 Task: Search one way flight ticket for 4 adults, 1 infant in seat and 1 infant on lap in premium economy from Owensboro: Owensborodaviess County Regional Airport to Riverton: Central Wyoming Regional Airport (was Riverton Regional) on 5-4-2023. Choice of flights is Frontier. Number of bags: 3 checked bags. Price is upto 40000. Outbound departure time preference is 13:15.
Action: Mouse moved to (332, 325)
Screenshot: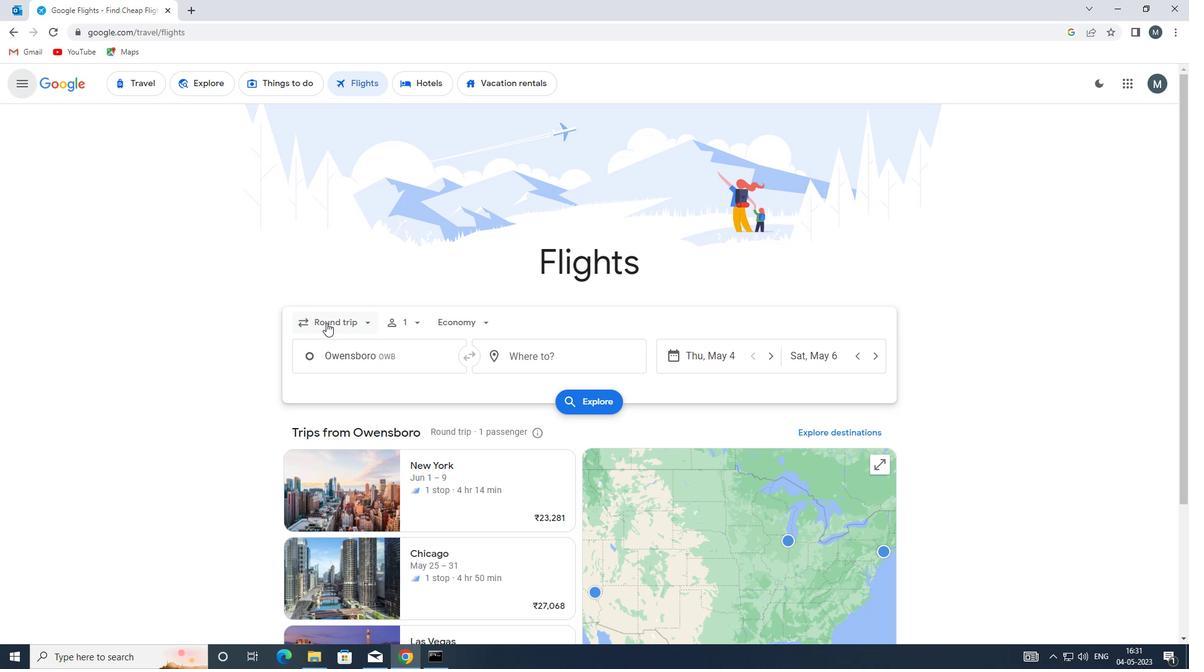 
Action: Mouse pressed left at (332, 325)
Screenshot: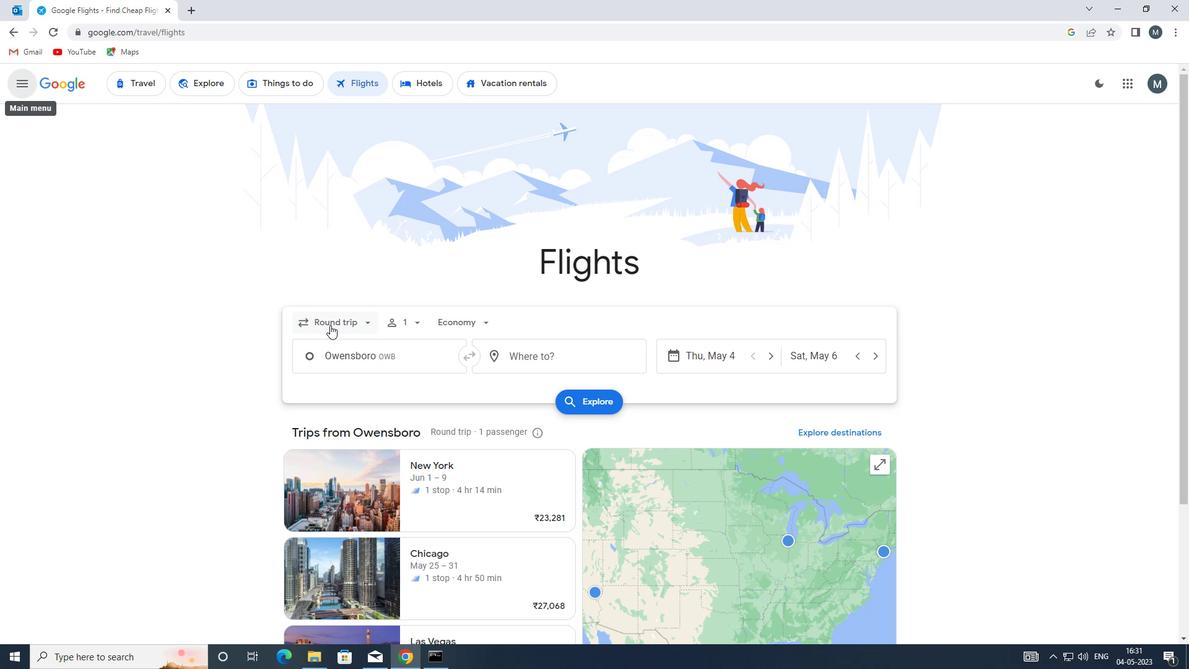 
Action: Mouse moved to (351, 374)
Screenshot: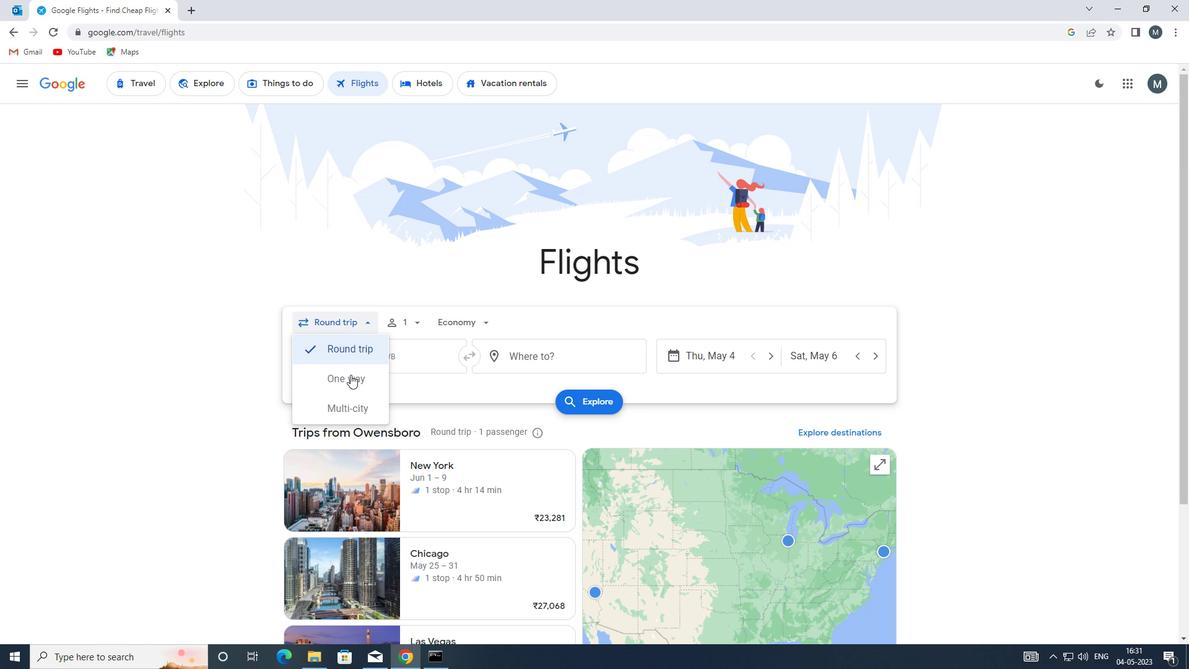 
Action: Mouse pressed left at (351, 374)
Screenshot: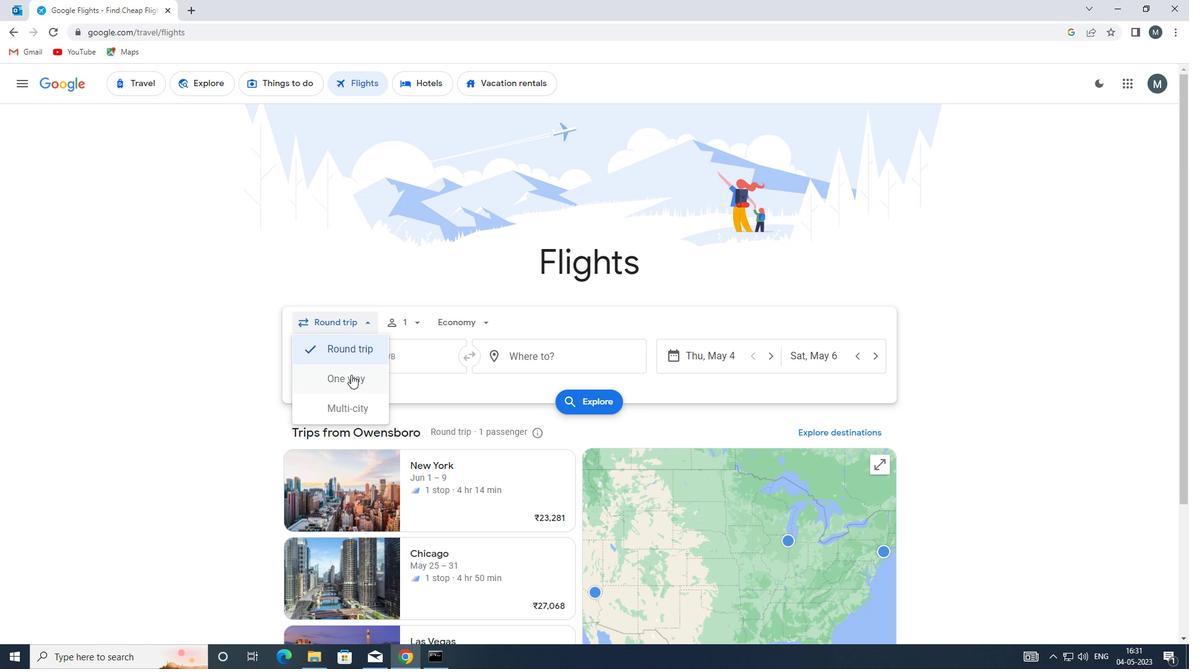 
Action: Mouse moved to (408, 322)
Screenshot: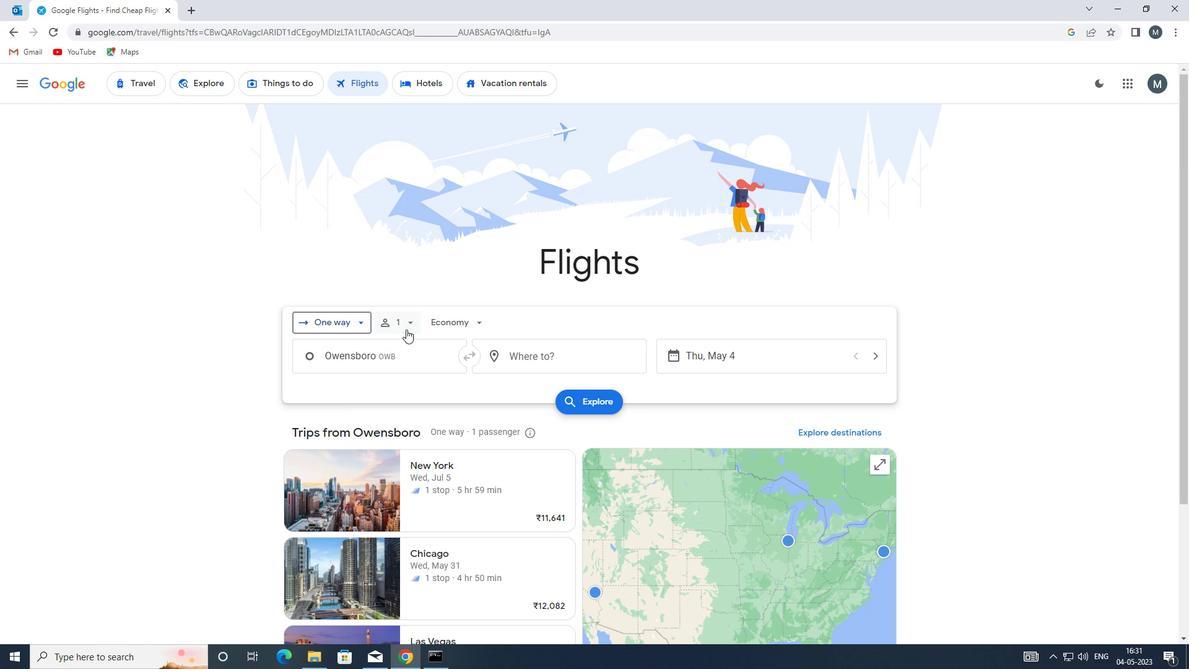 
Action: Mouse pressed left at (408, 322)
Screenshot: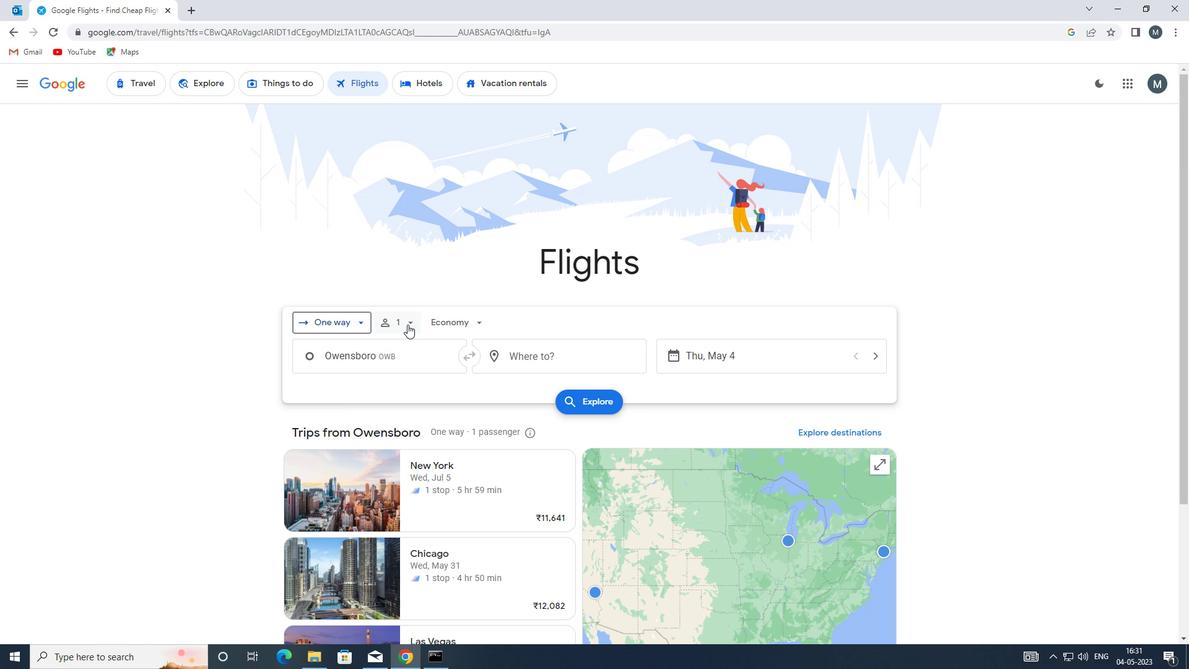 
Action: Mouse moved to (507, 351)
Screenshot: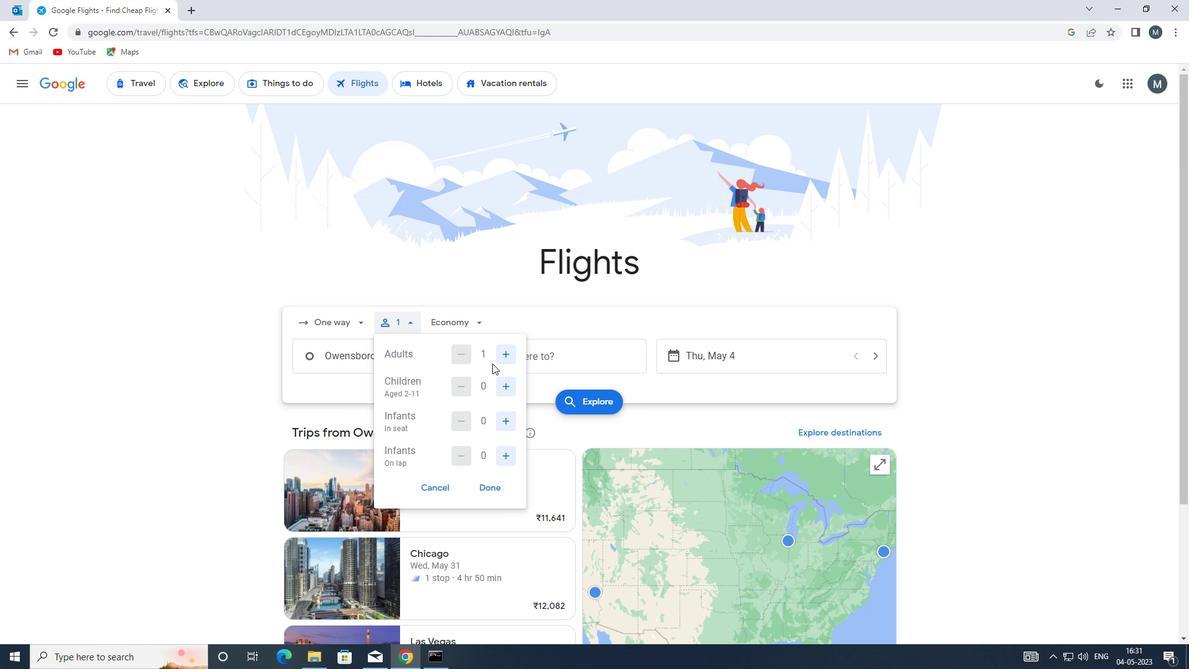 
Action: Mouse pressed left at (507, 351)
Screenshot: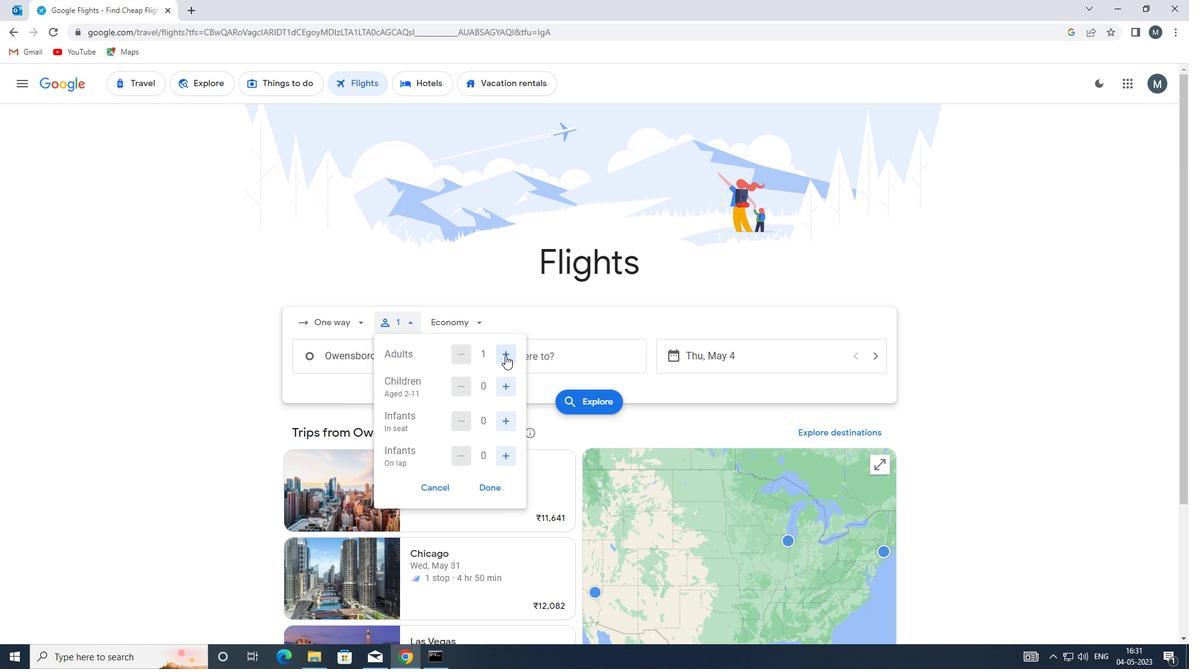 
Action: Mouse pressed left at (507, 351)
Screenshot: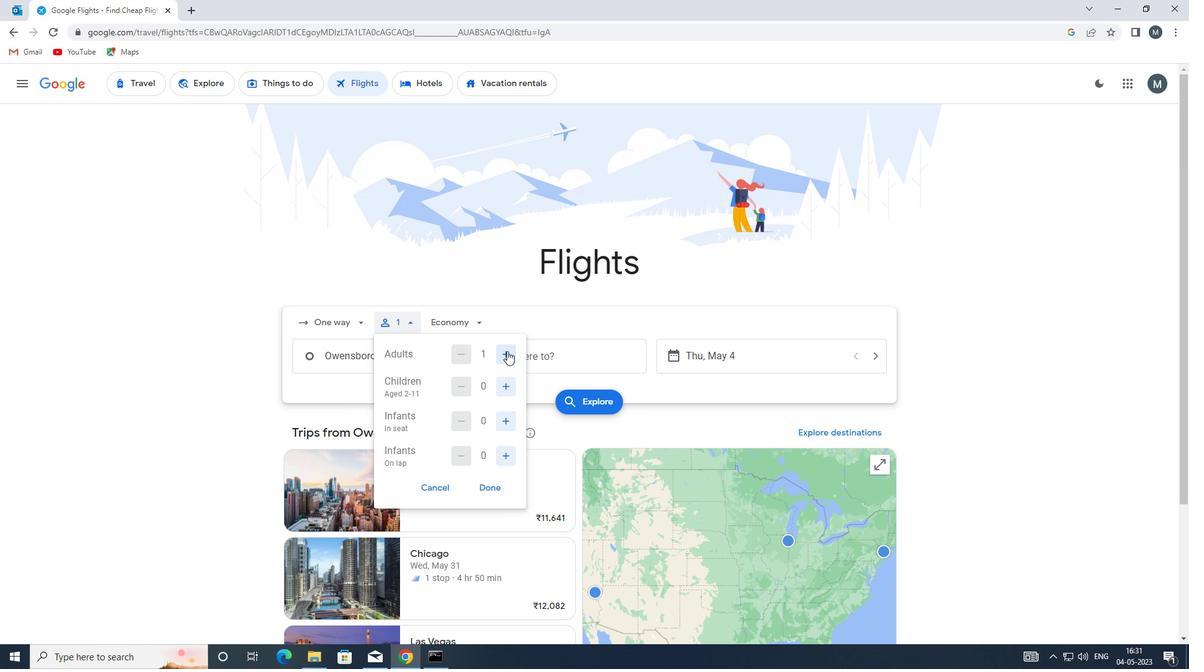
Action: Mouse pressed left at (507, 351)
Screenshot: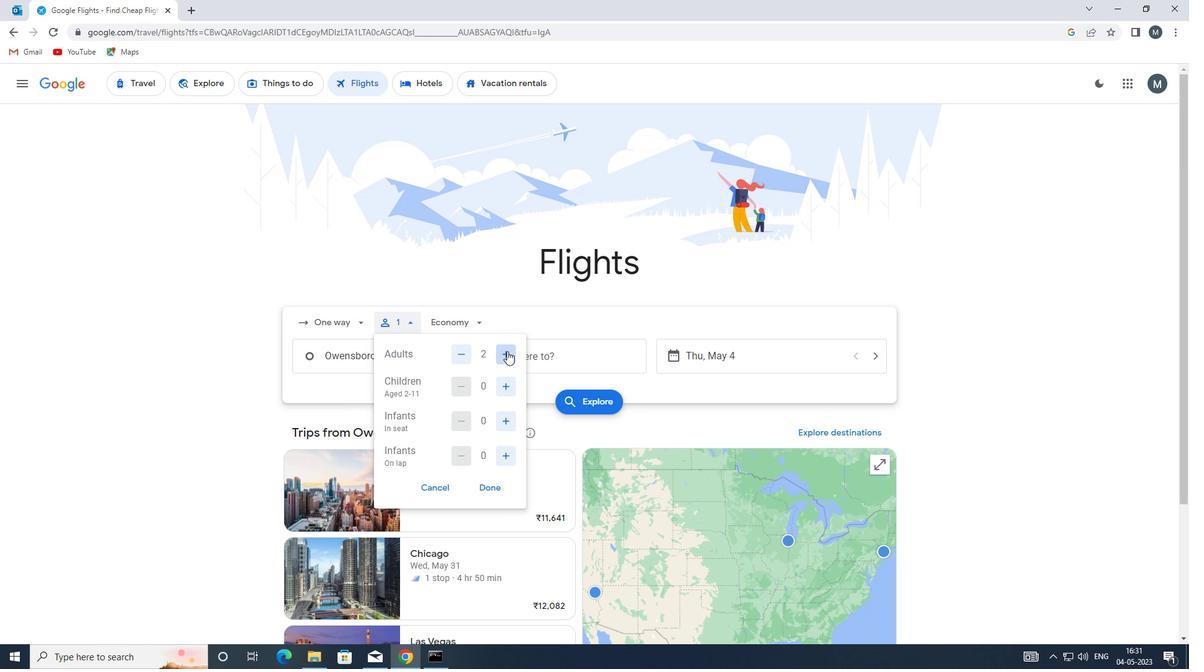 
Action: Mouse moved to (500, 420)
Screenshot: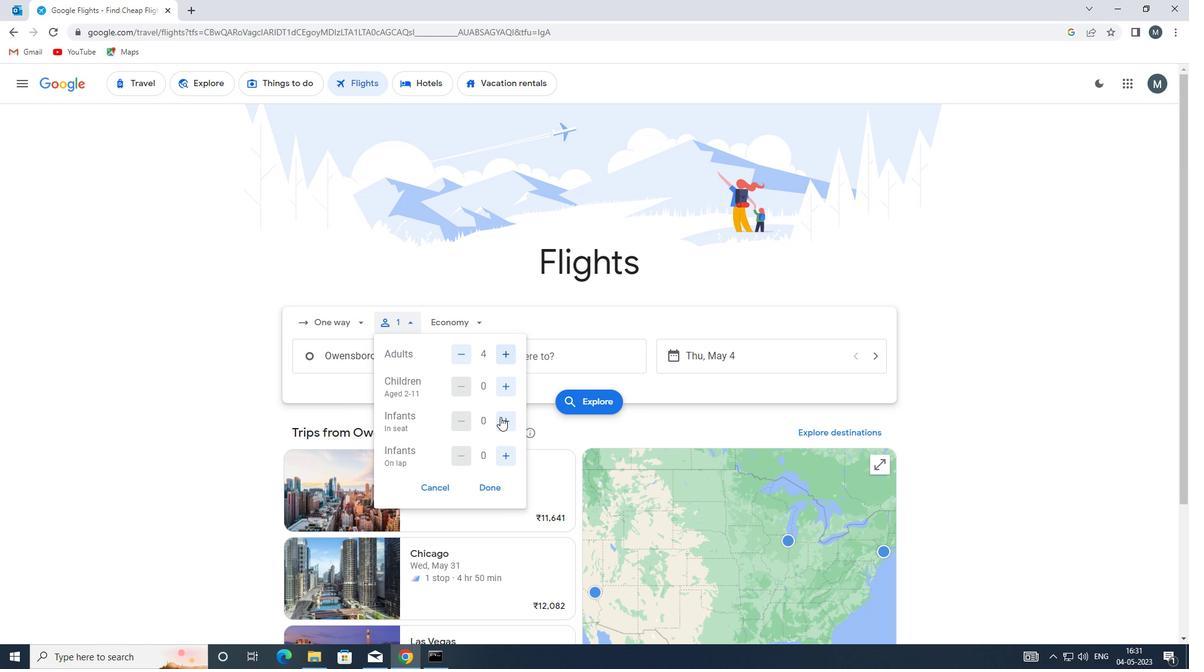 
Action: Mouse pressed left at (500, 420)
Screenshot: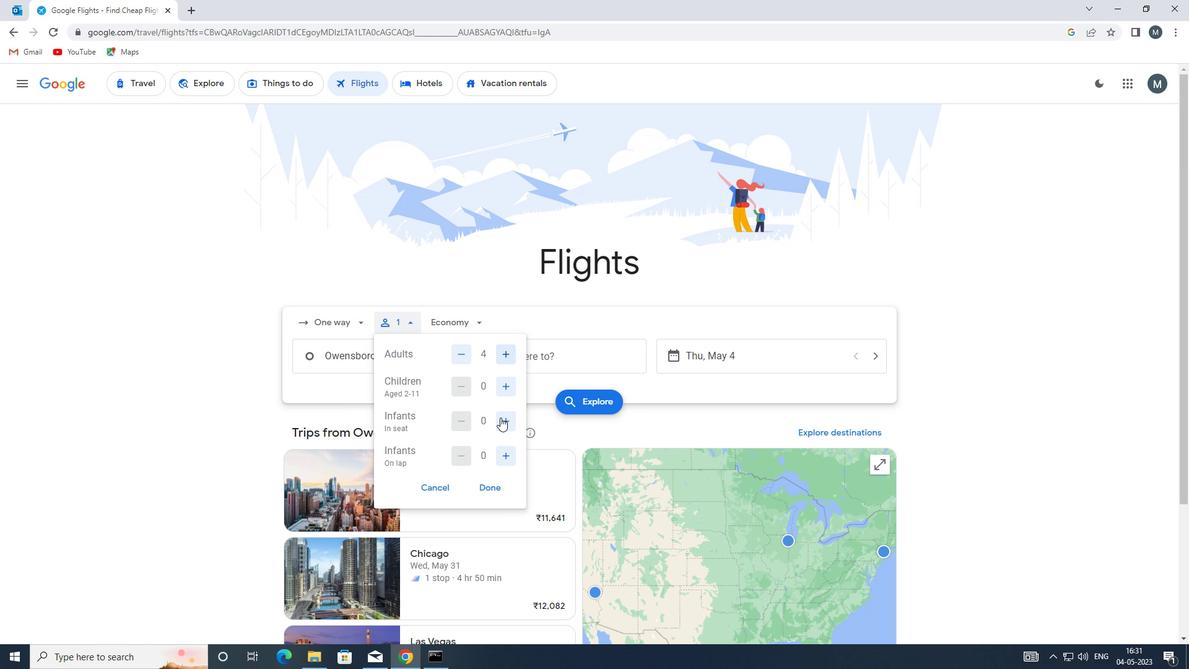 
Action: Mouse moved to (505, 421)
Screenshot: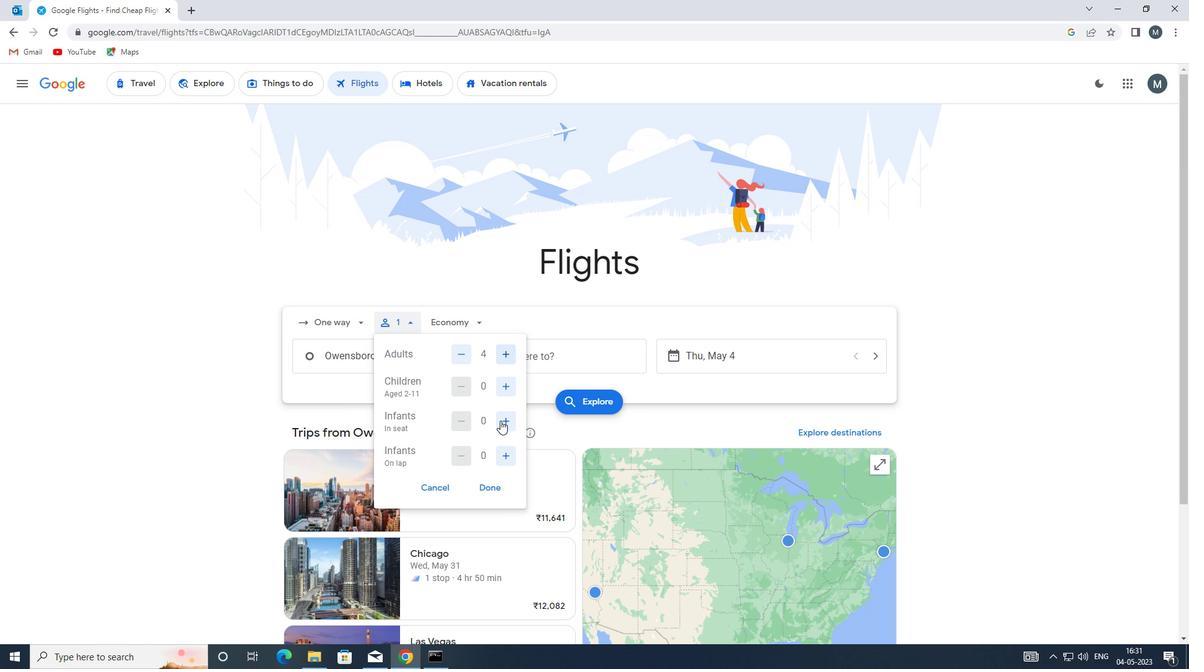
Action: Mouse pressed left at (505, 421)
Screenshot: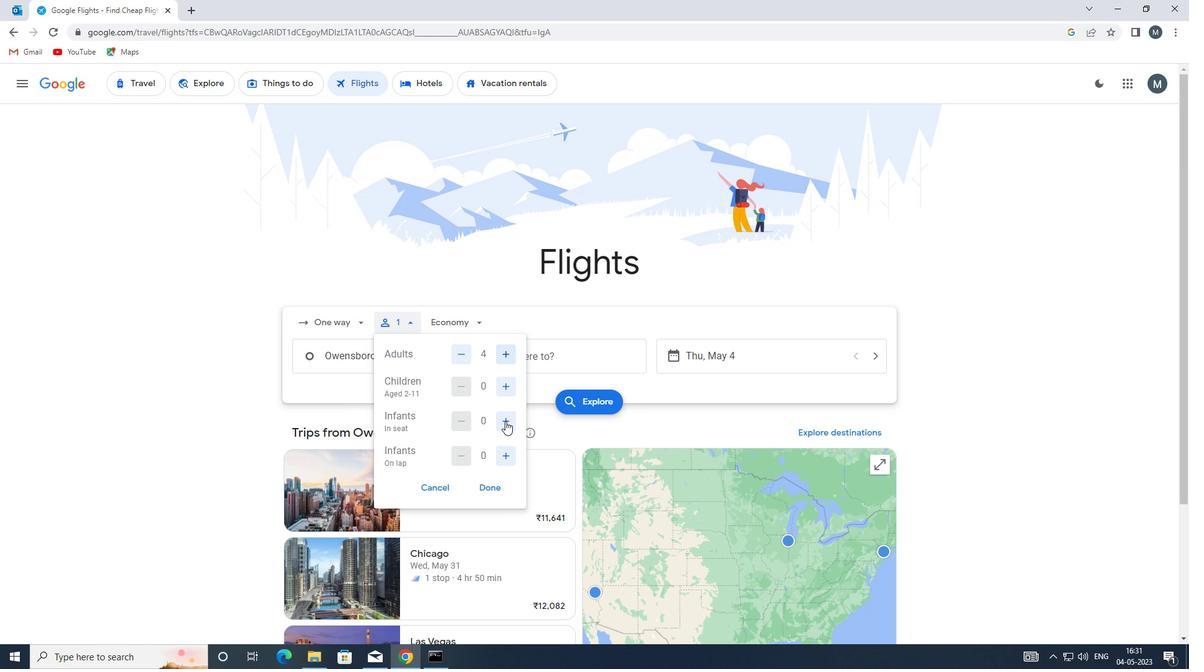 
Action: Mouse moved to (506, 454)
Screenshot: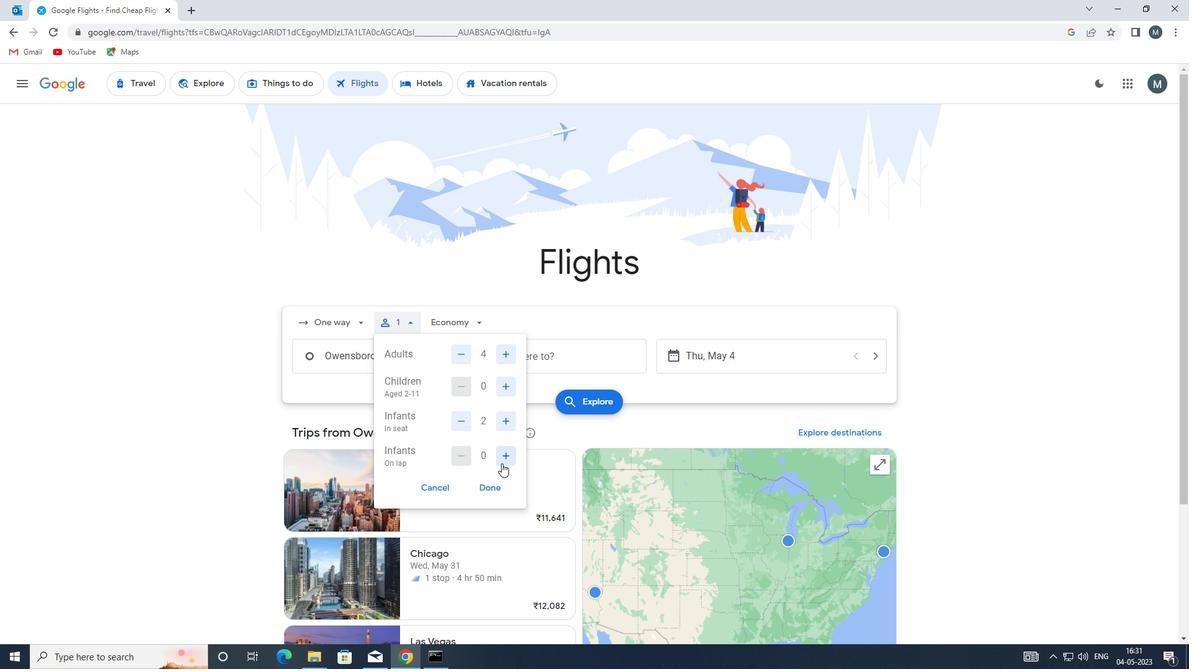 
Action: Mouse pressed left at (506, 454)
Screenshot: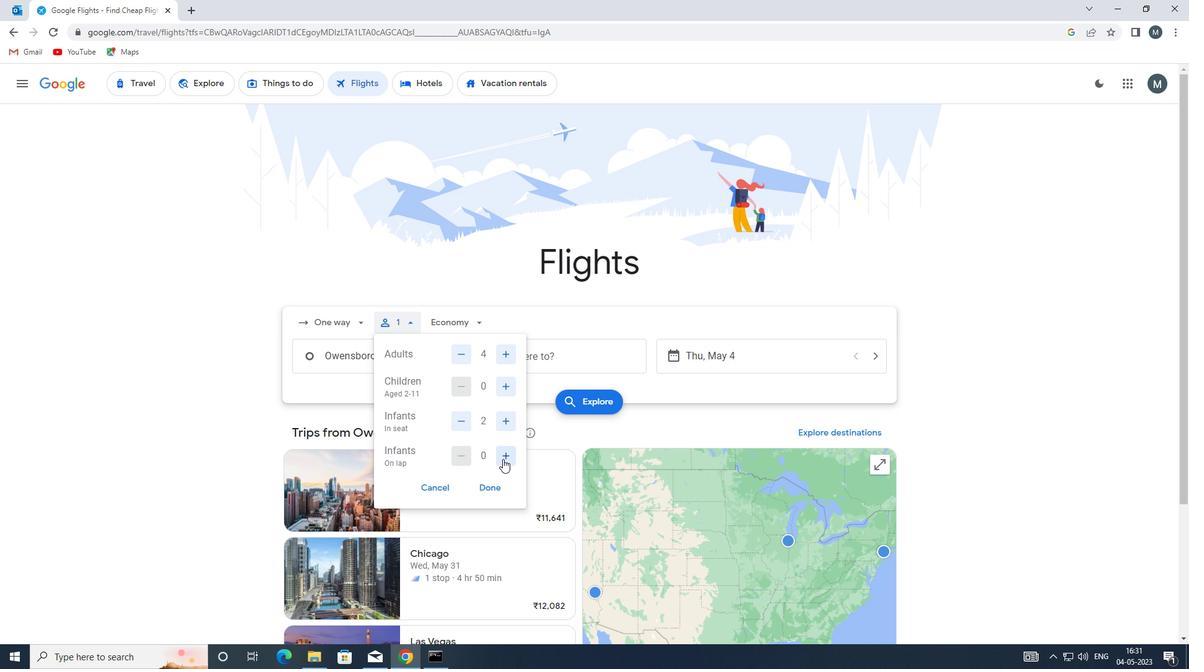 
Action: Mouse moved to (458, 420)
Screenshot: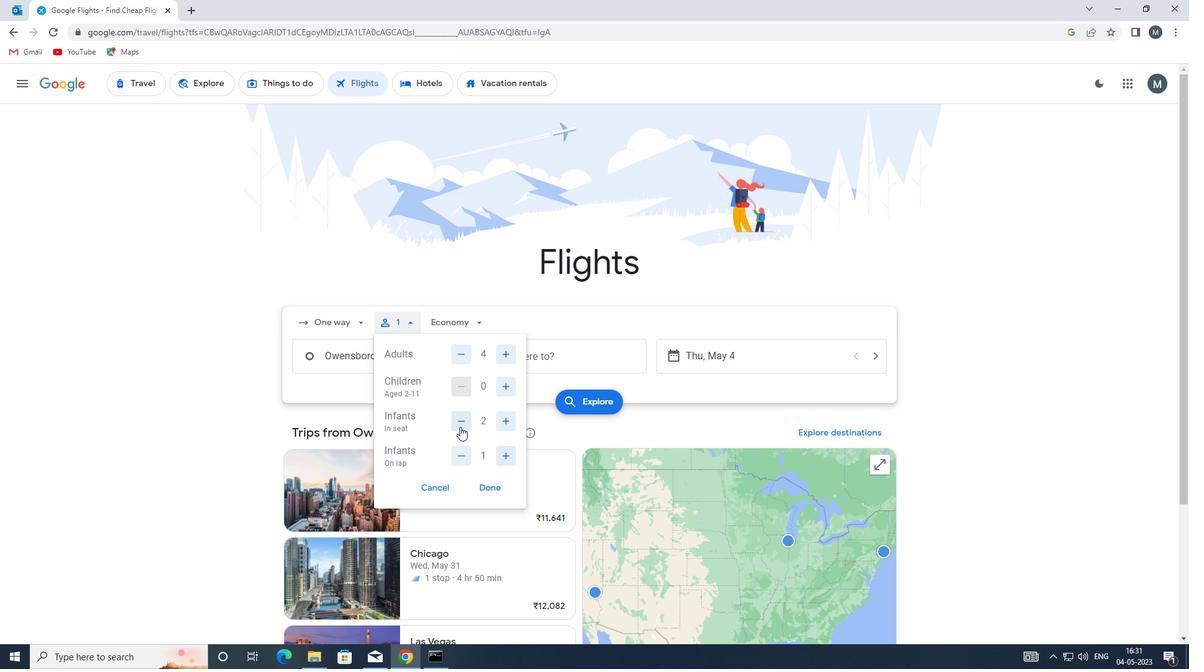 
Action: Mouse pressed left at (458, 420)
Screenshot: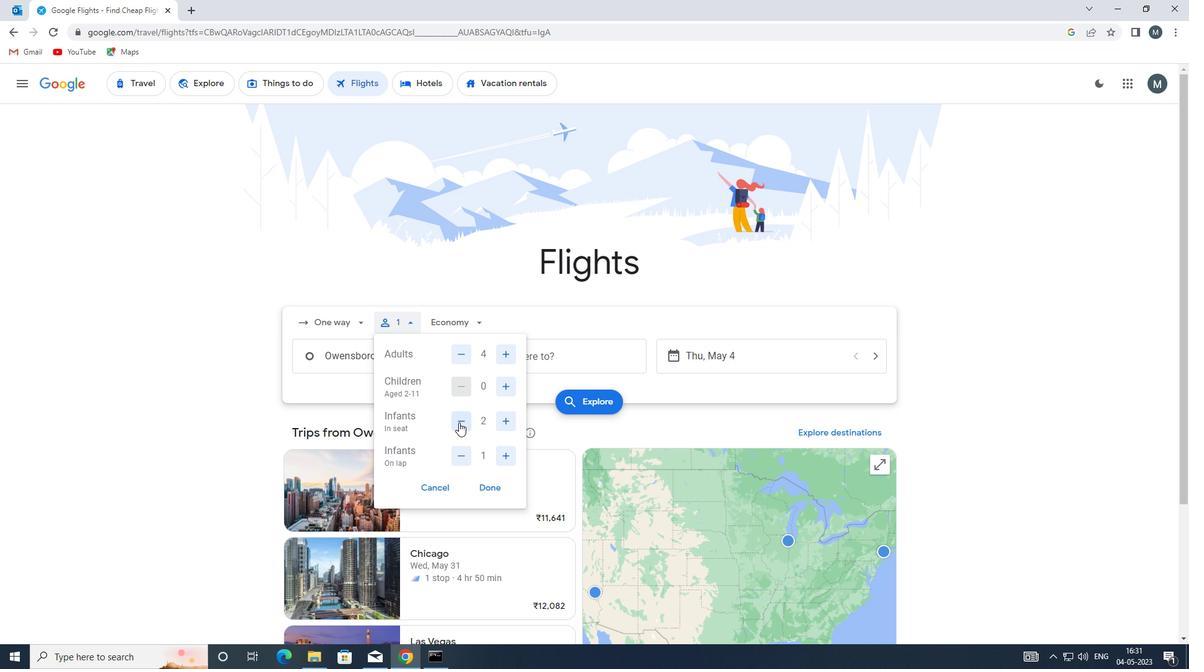 
Action: Mouse moved to (493, 488)
Screenshot: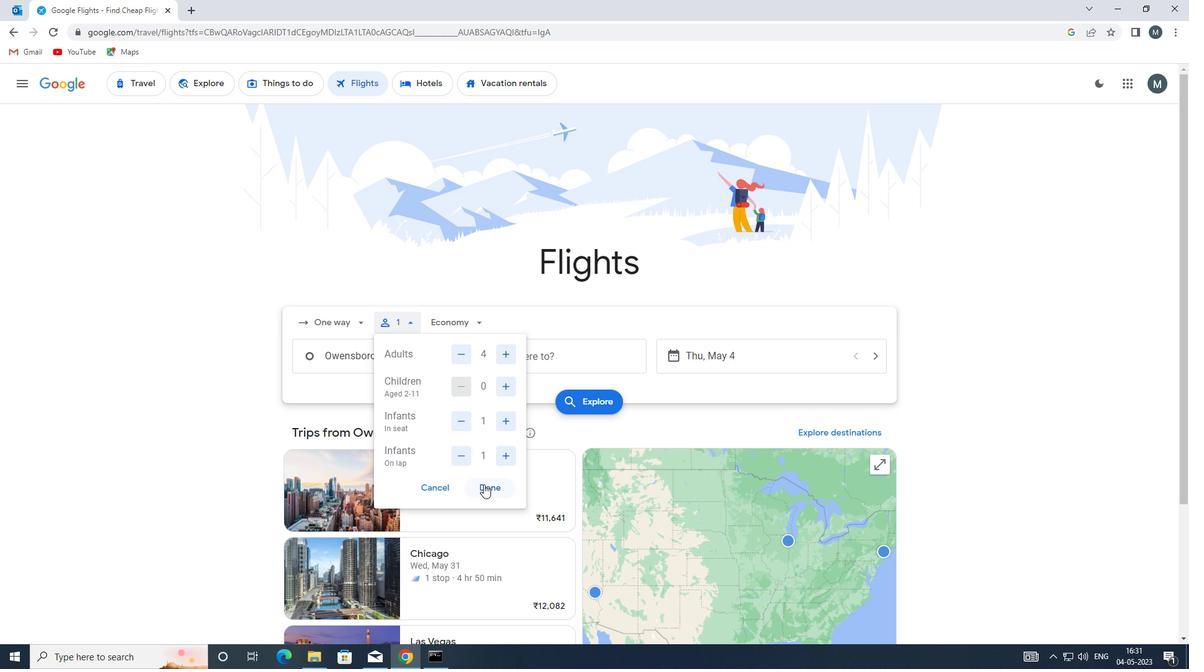 
Action: Mouse pressed left at (493, 488)
Screenshot: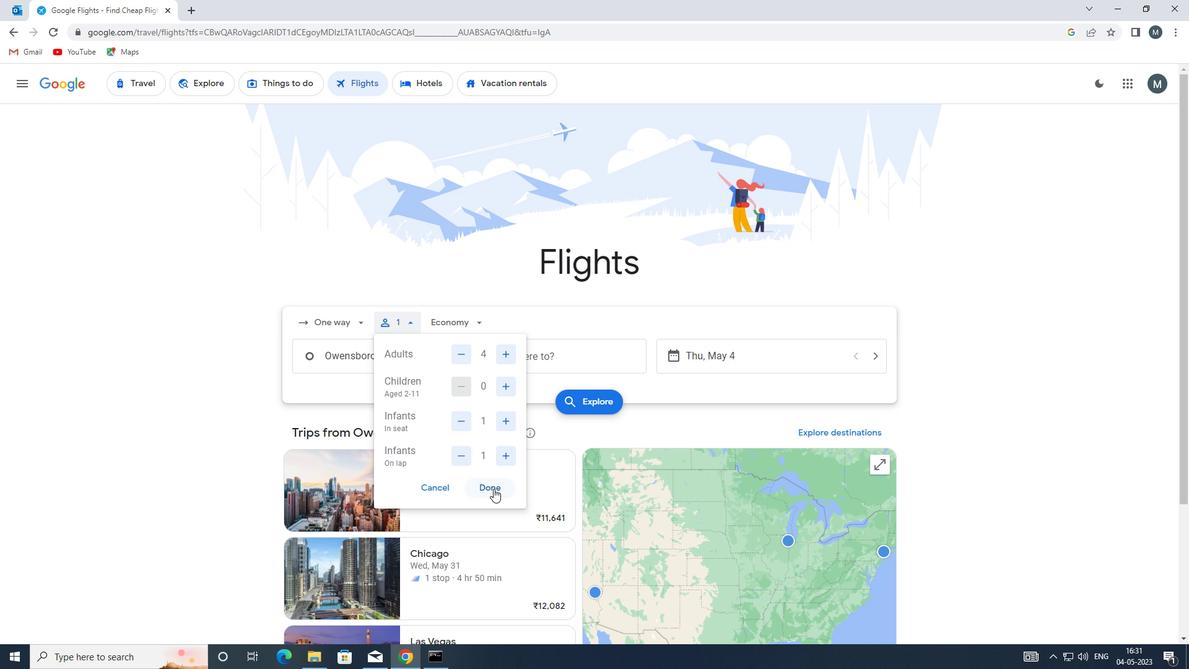 
Action: Mouse moved to (450, 318)
Screenshot: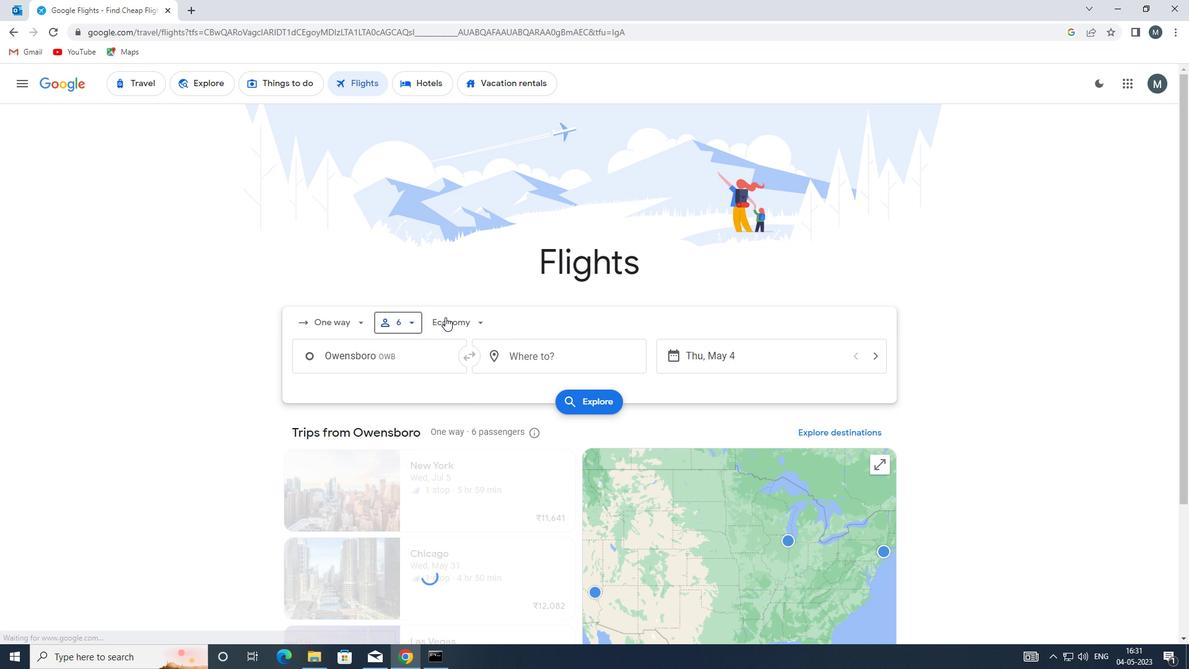 
Action: Mouse pressed left at (450, 318)
Screenshot: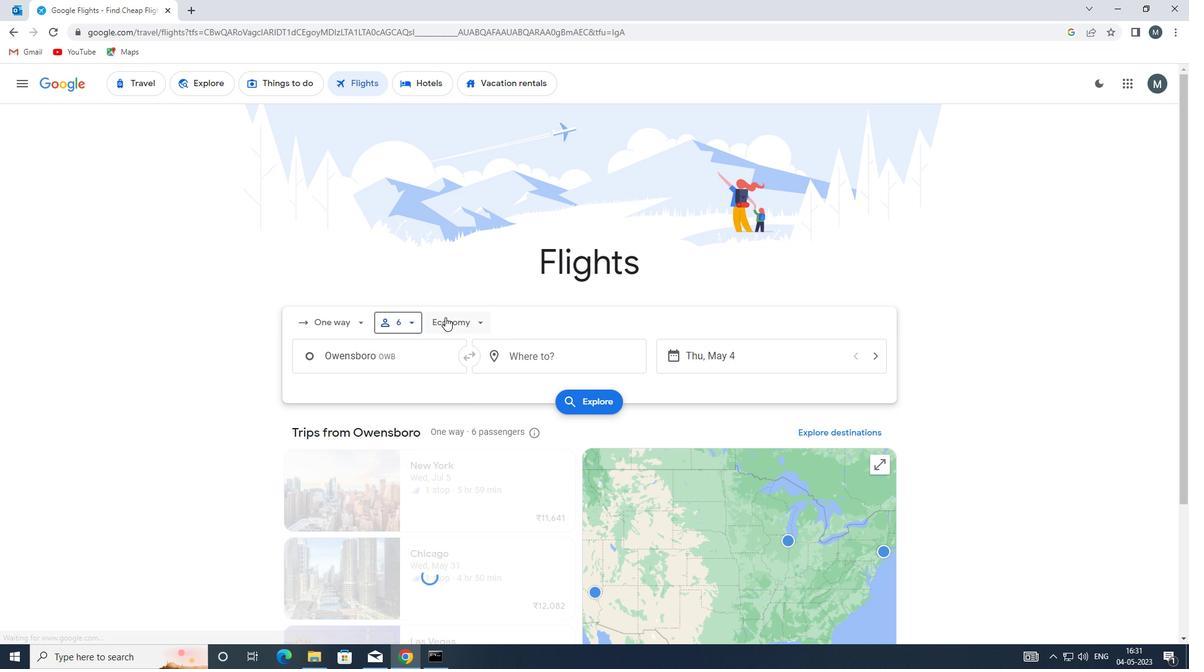 
Action: Mouse moved to (475, 376)
Screenshot: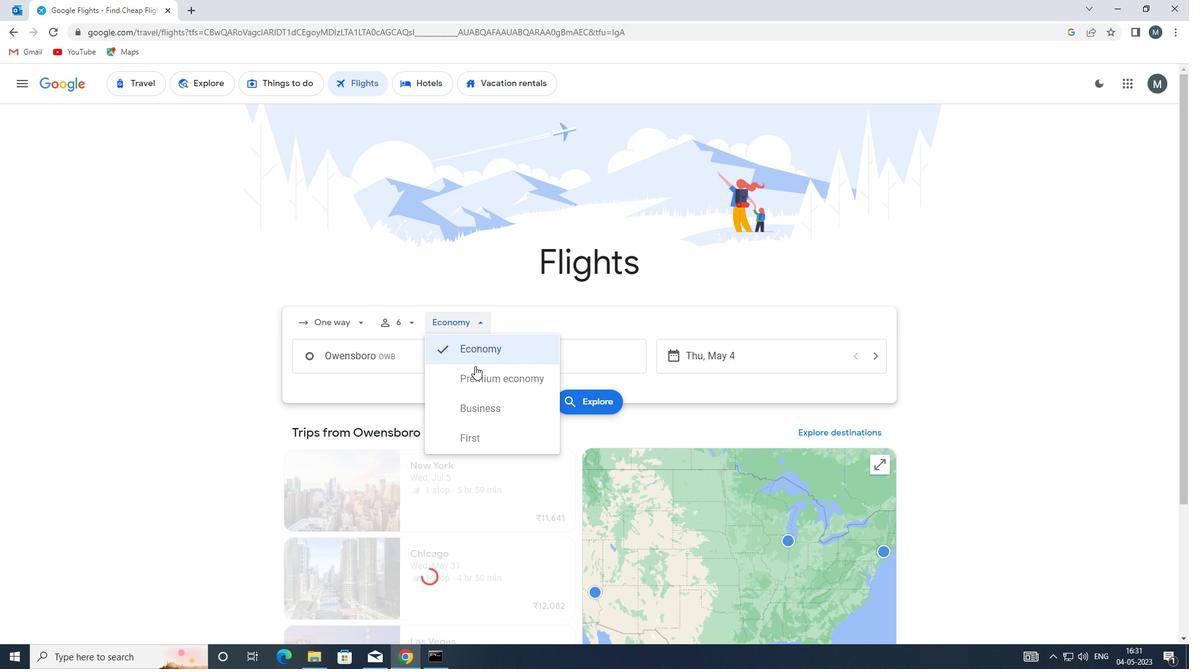 
Action: Mouse pressed left at (475, 376)
Screenshot: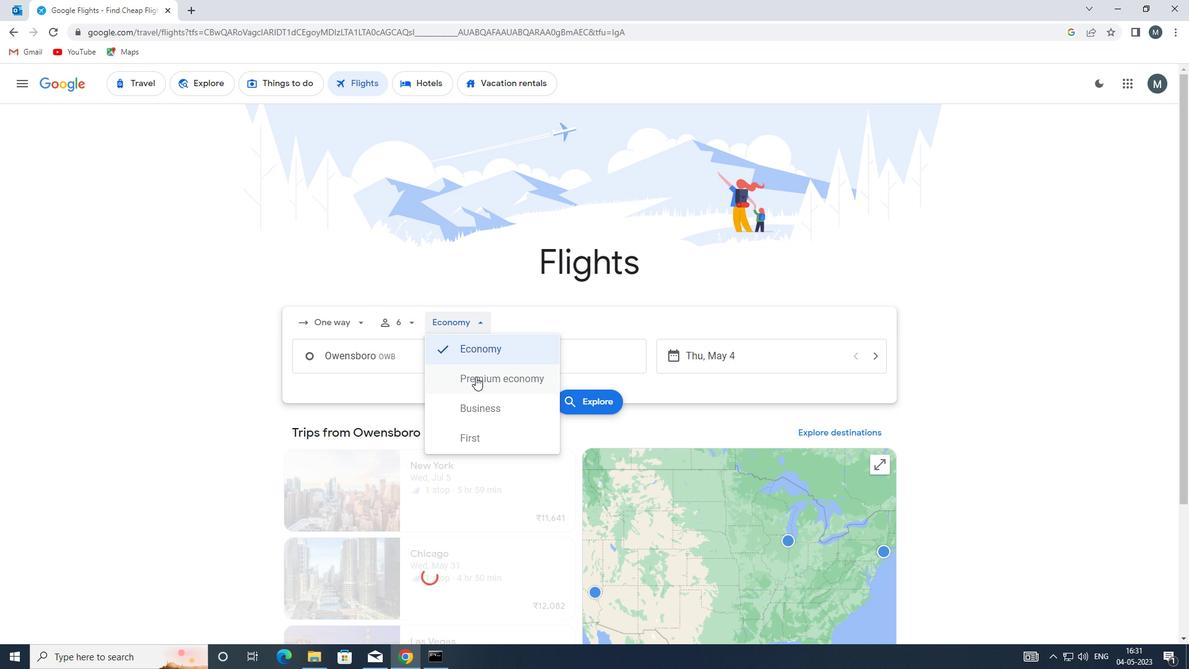 
Action: Mouse moved to (389, 353)
Screenshot: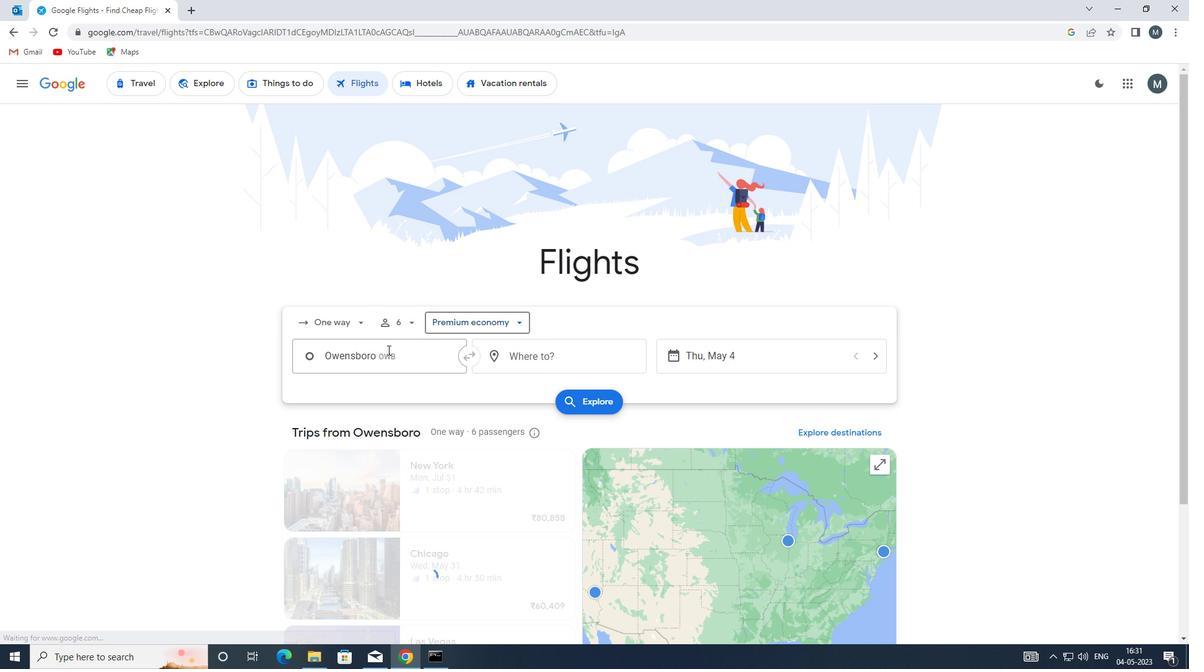 
Action: Mouse pressed left at (389, 353)
Screenshot: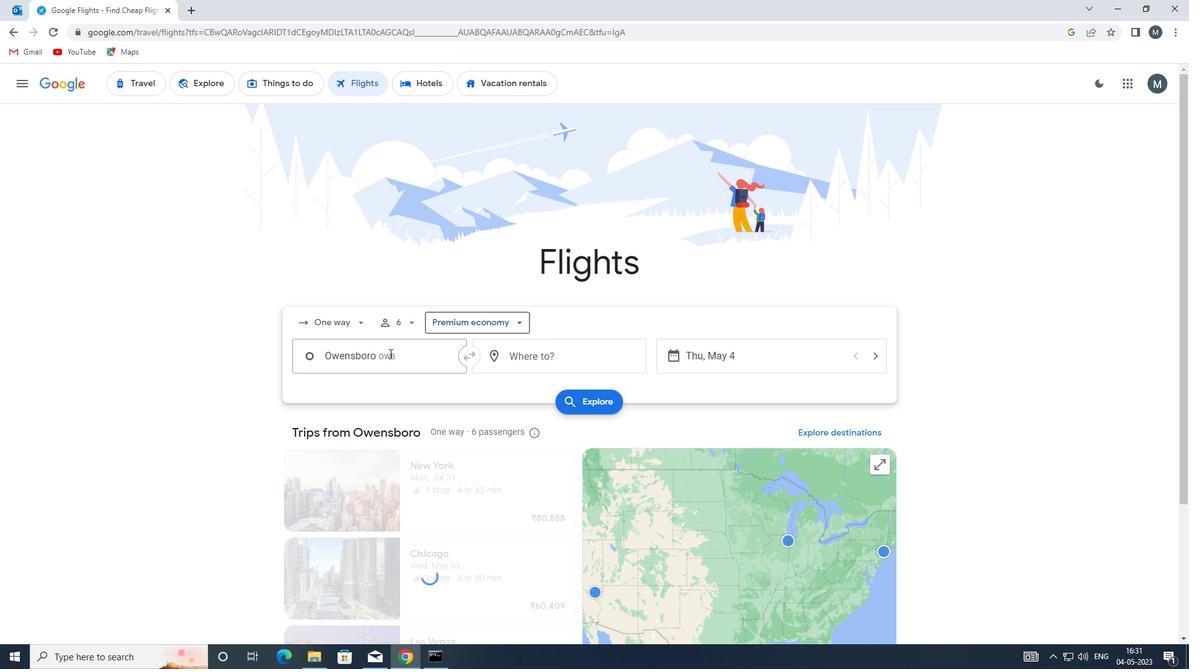 
Action: Mouse moved to (391, 355)
Screenshot: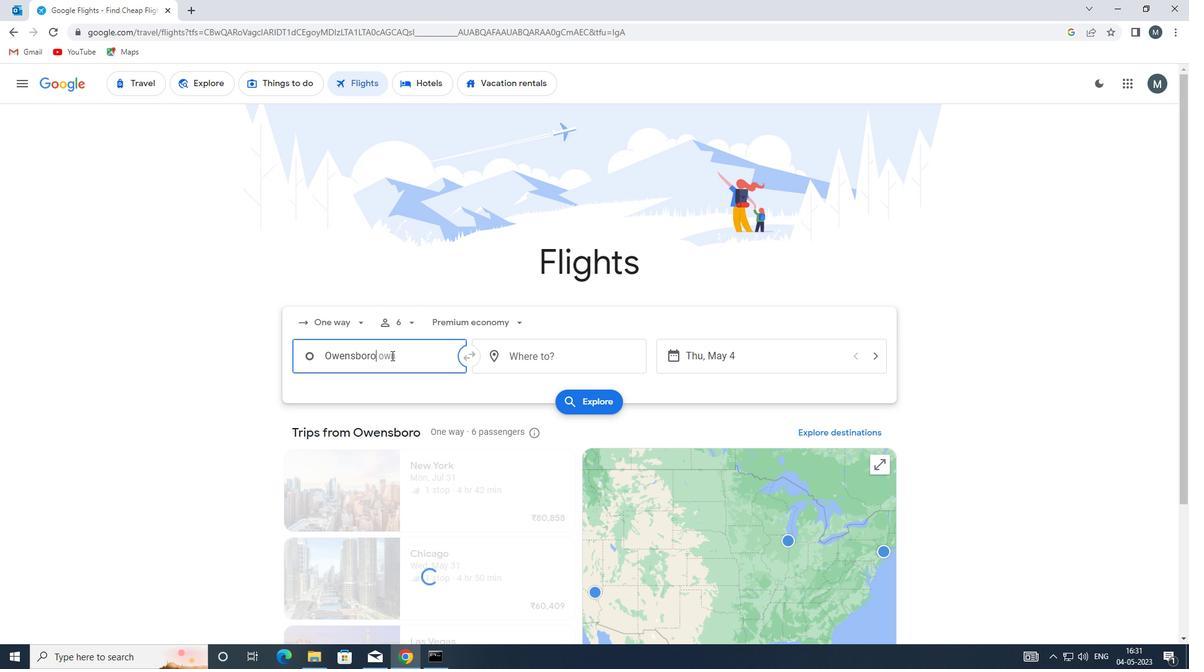 
Action: Key pressed <Key.enter>
Screenshot: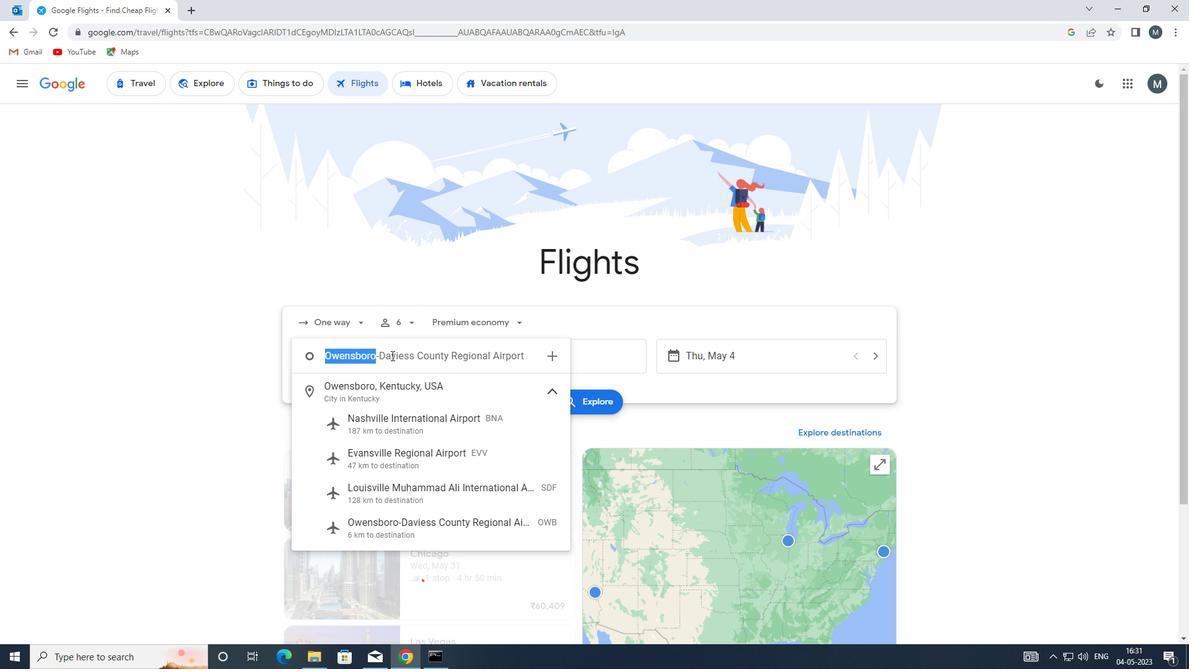 
Action: Mouse moved to (501, 355)
Screenshot: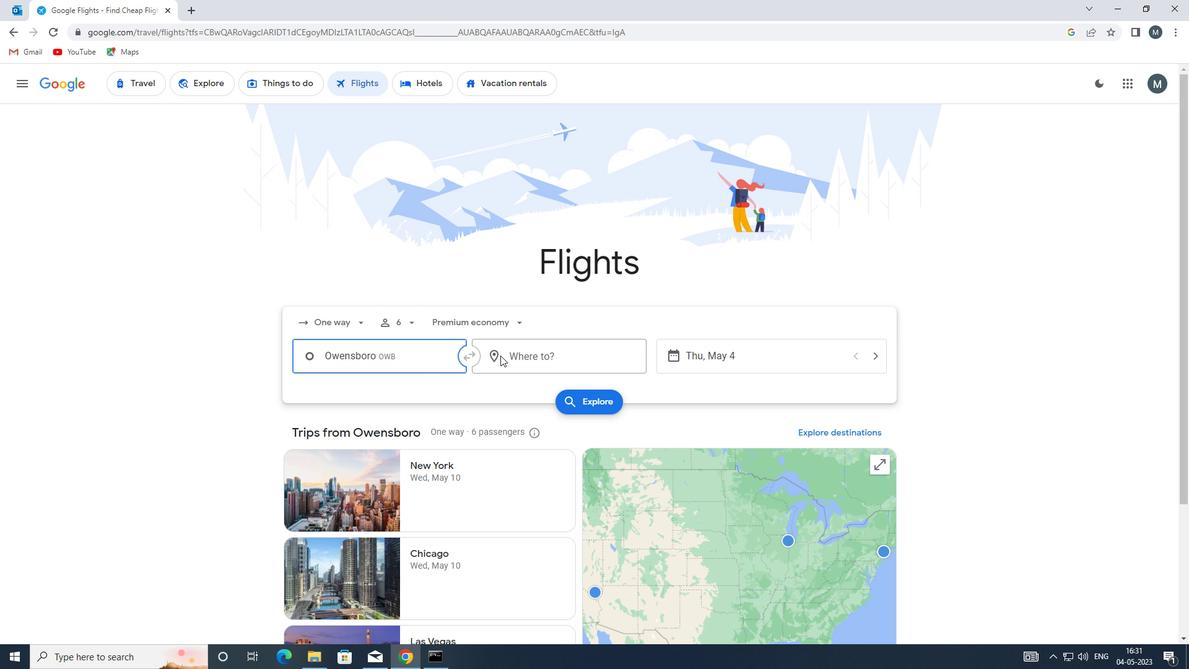 
Action: Mouse pressed left at (501, 355)
Screenshot: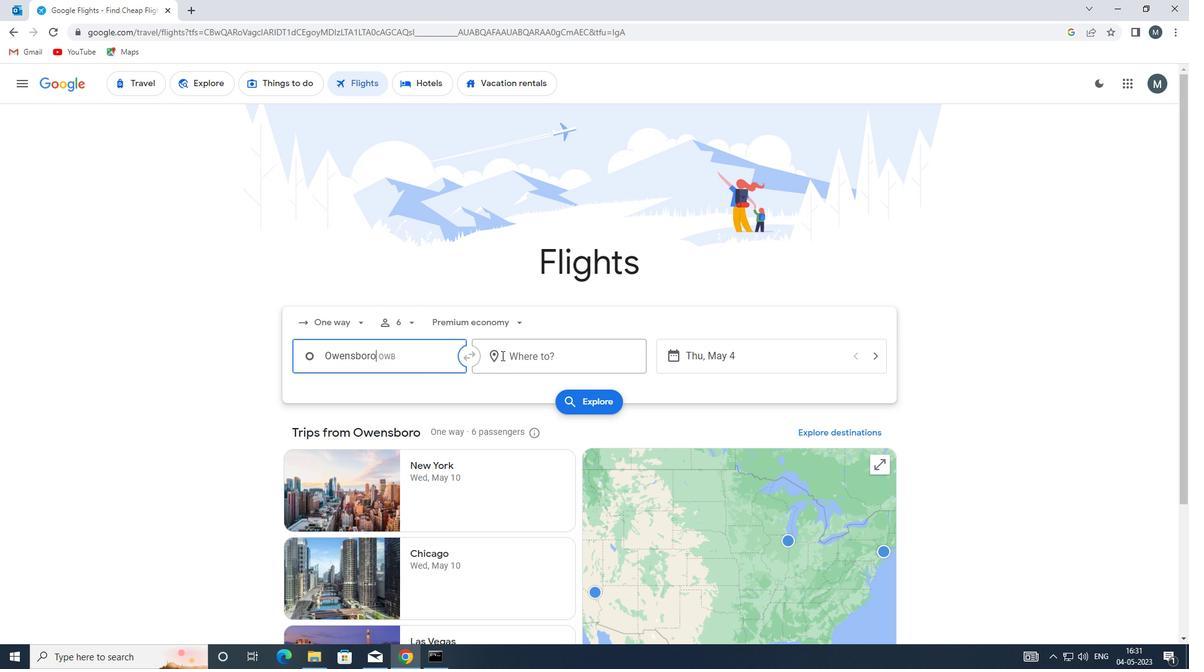 
Action: Mouse moved to (502, 355)
Screenshot: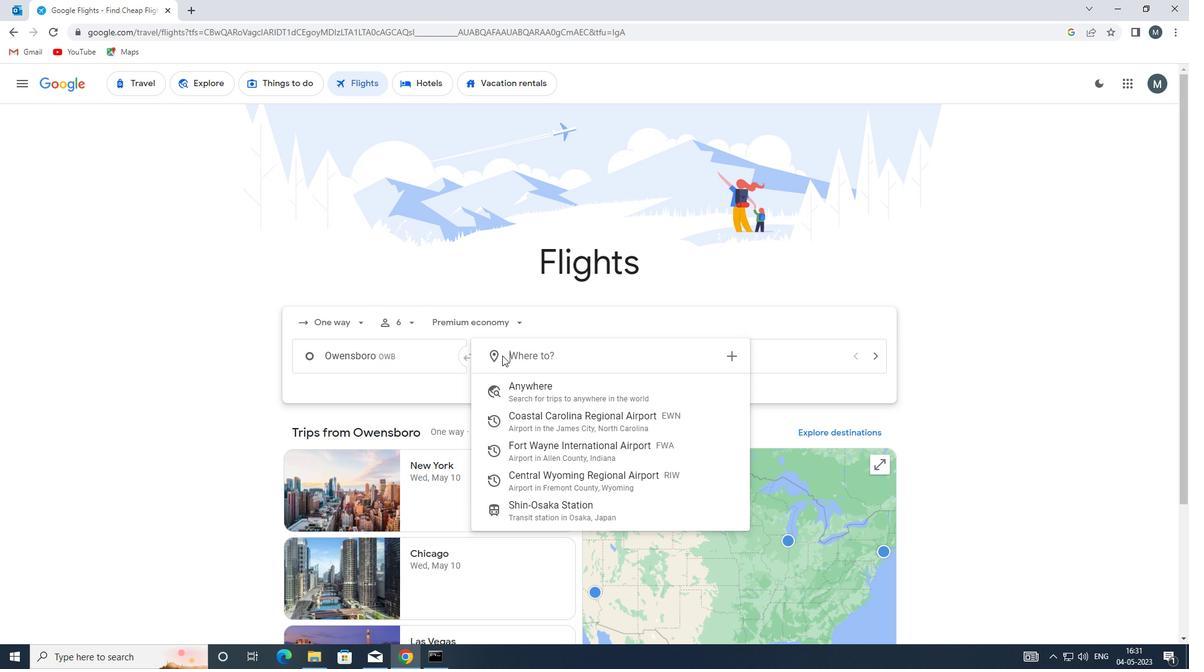 
Action: Key pressed riw
Screenshot: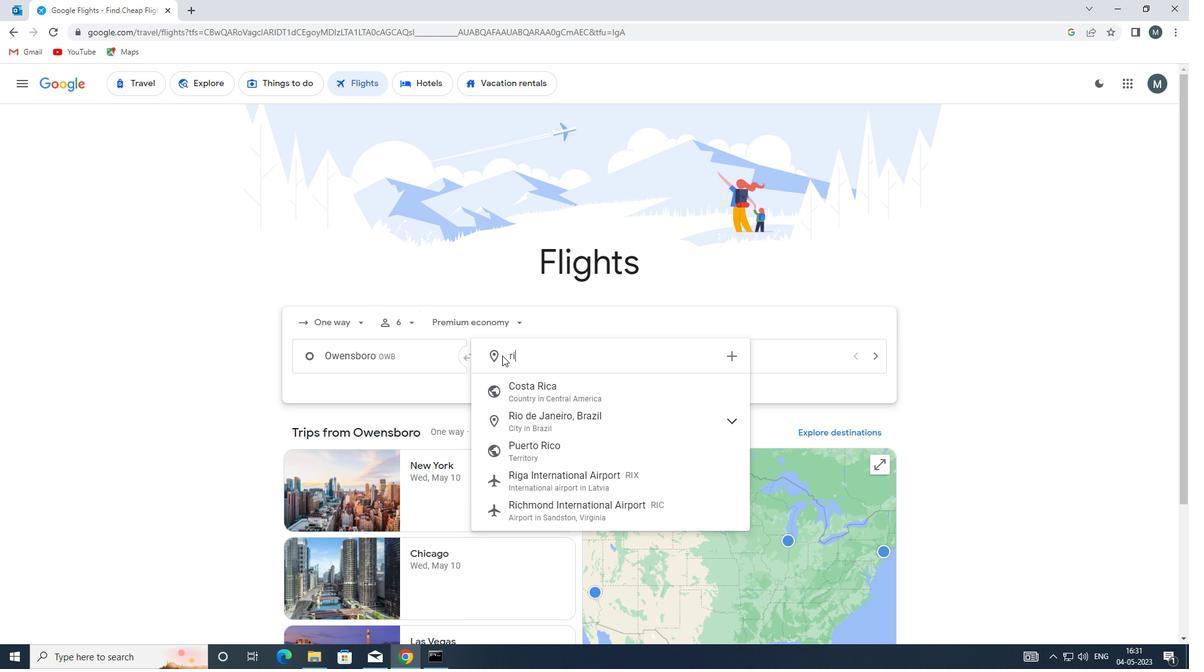 
Action: Mouse moved to (586, 397)
Screenshot: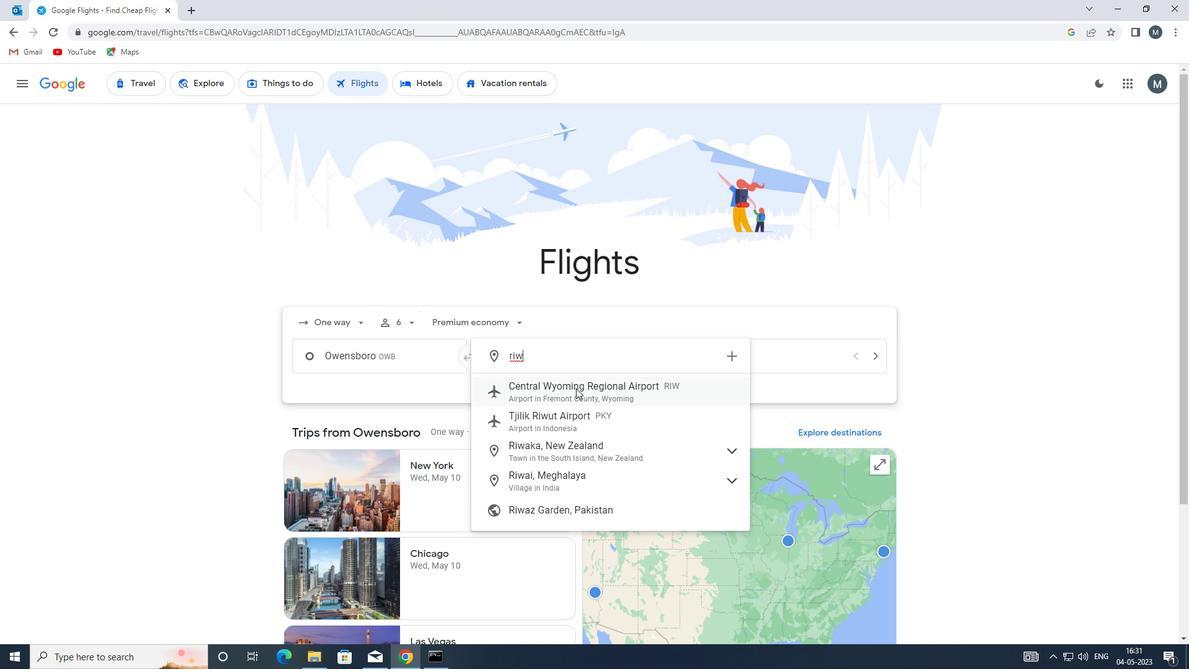 
Action: Mouse pressed left at (586, 397)
Screenshot: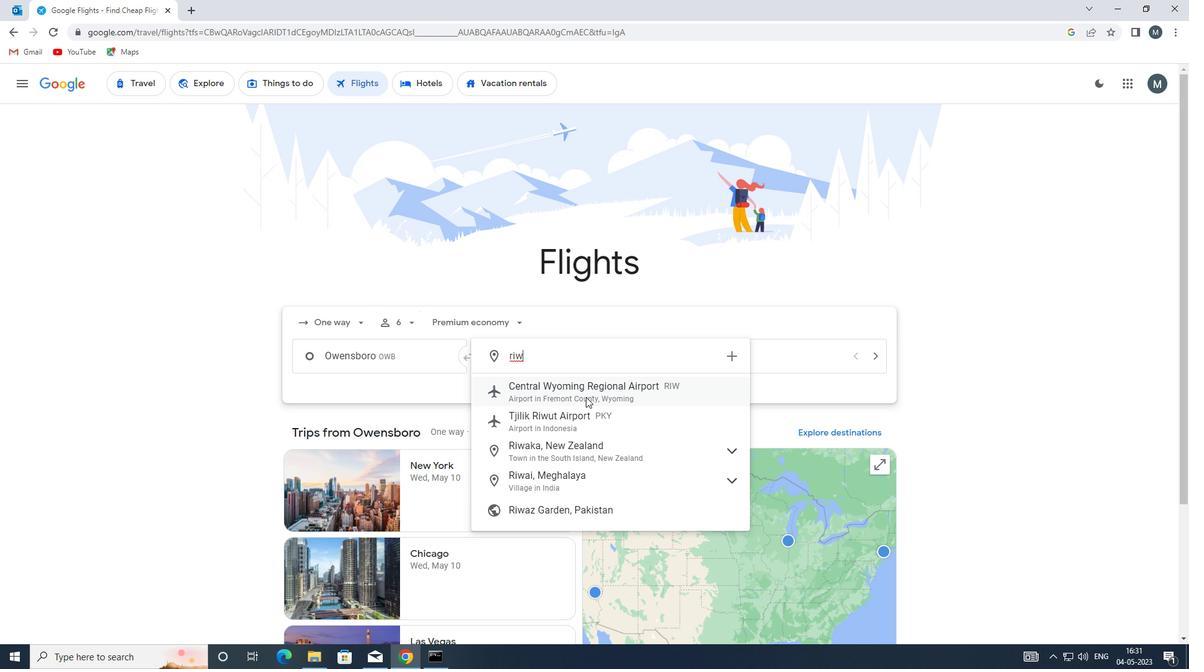 
Action: Mouse moved to (746, 368)
Screenshot: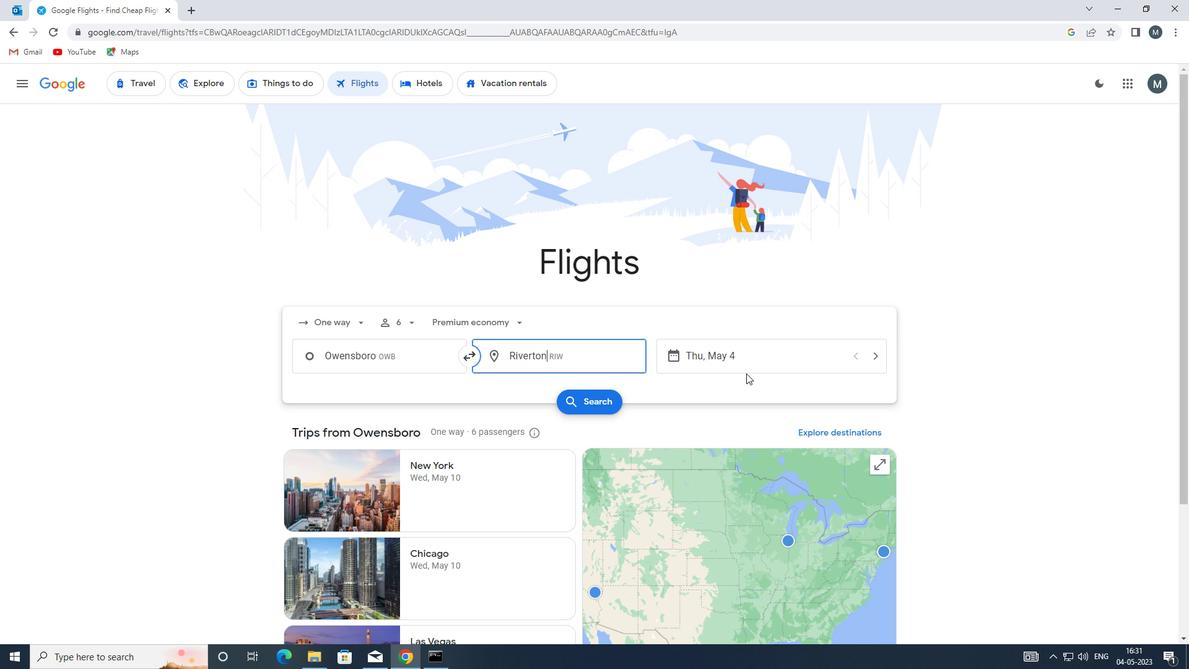 
Action: Mouse pressed left at (746, 368)
Screenshot: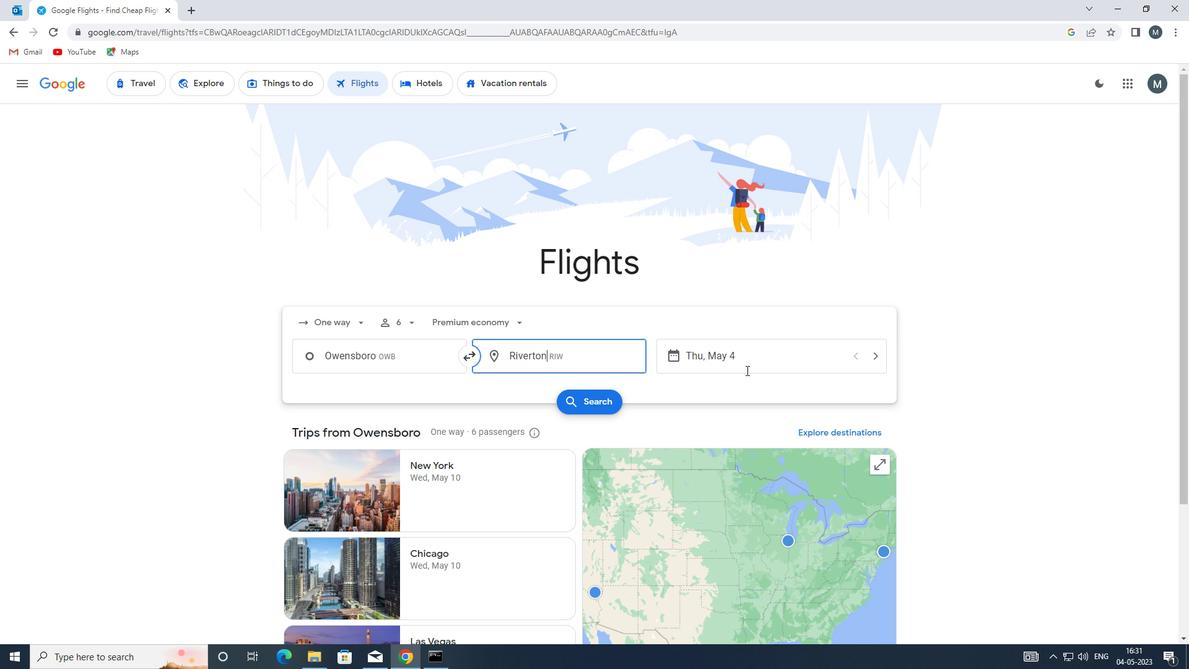 
Action: Mouse moved to (568, 426)
Screenshot: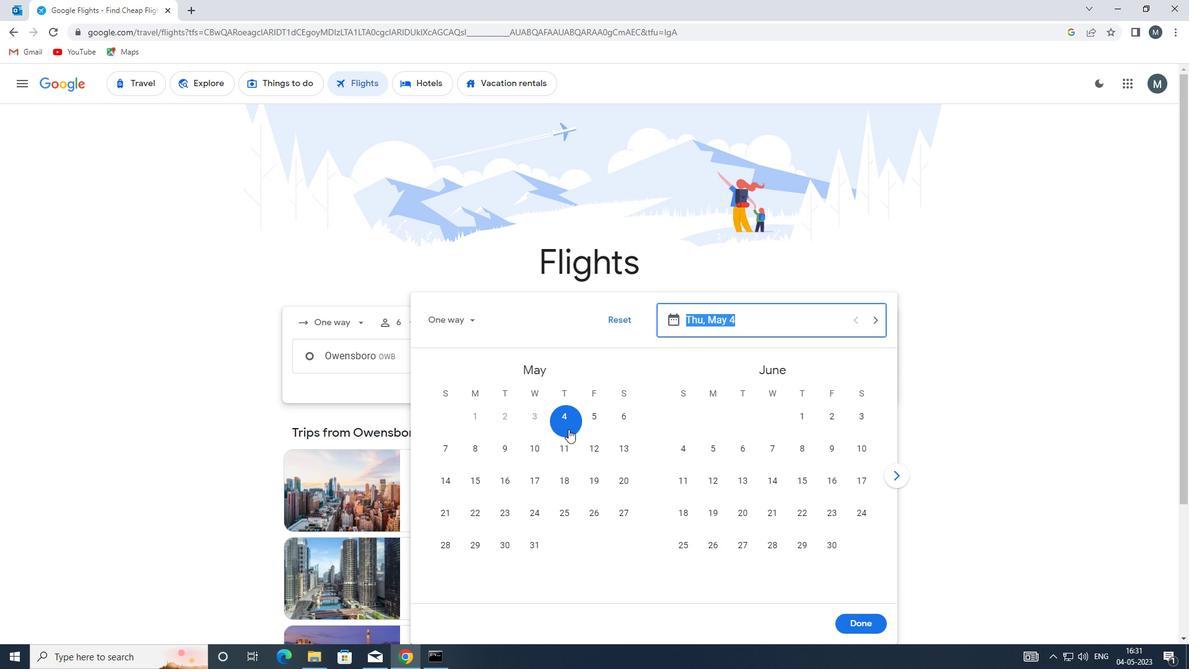 
Action: Mouse pressed left at (568, 426)
Screenshot: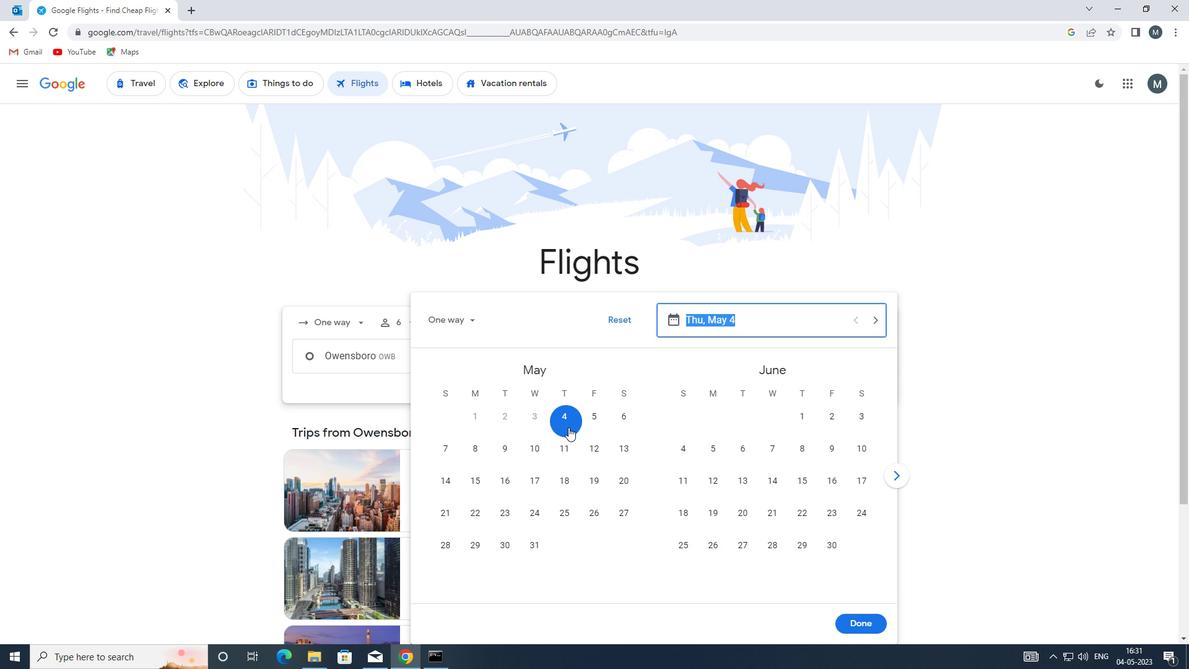 
Action: Mouse moved to (857, 623)
Screenshot: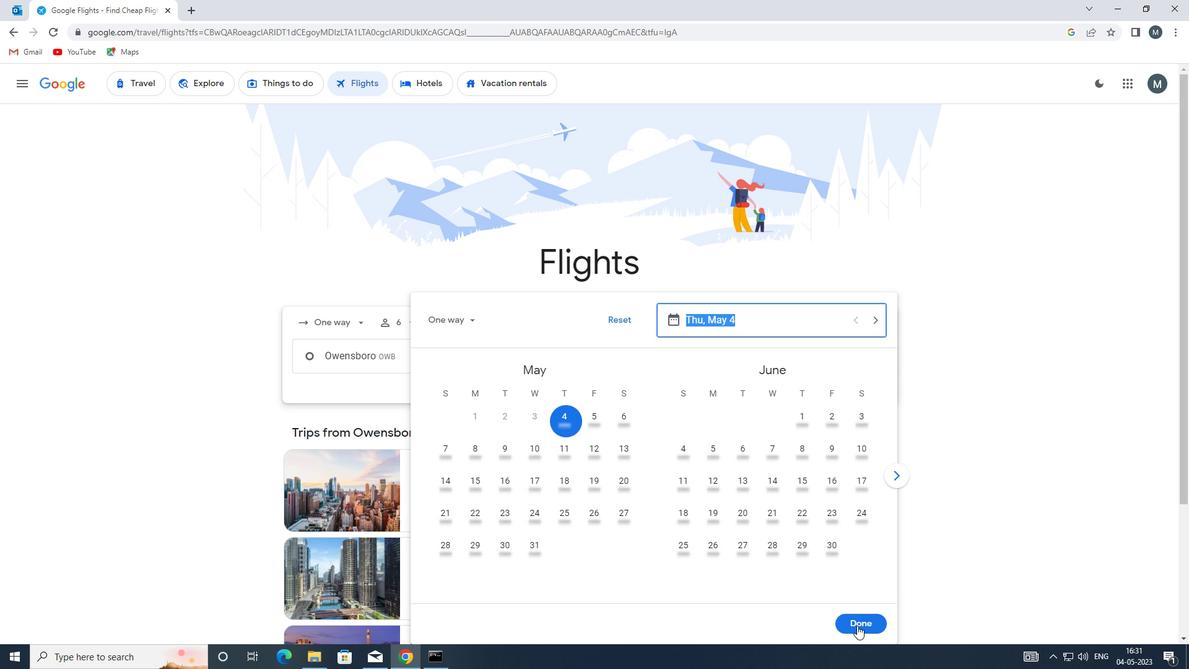 
Action: Mouse pressed left at (857, 623)
Screenshot: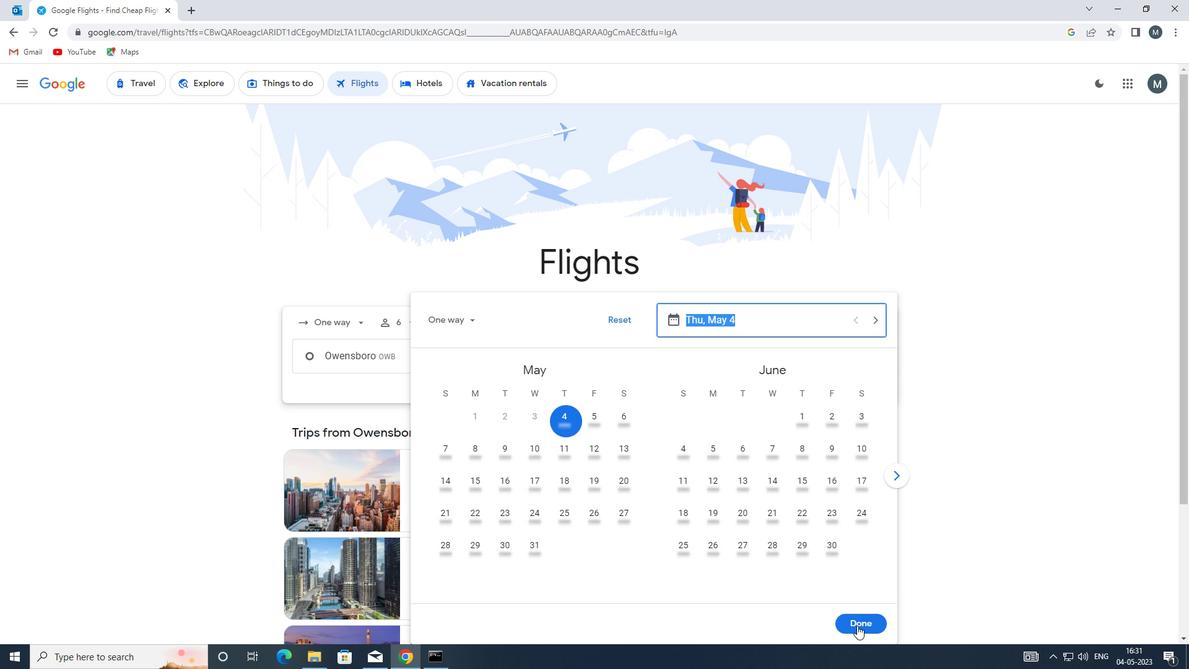 
Action: Mouse moved to (599, 407)
Screenshot: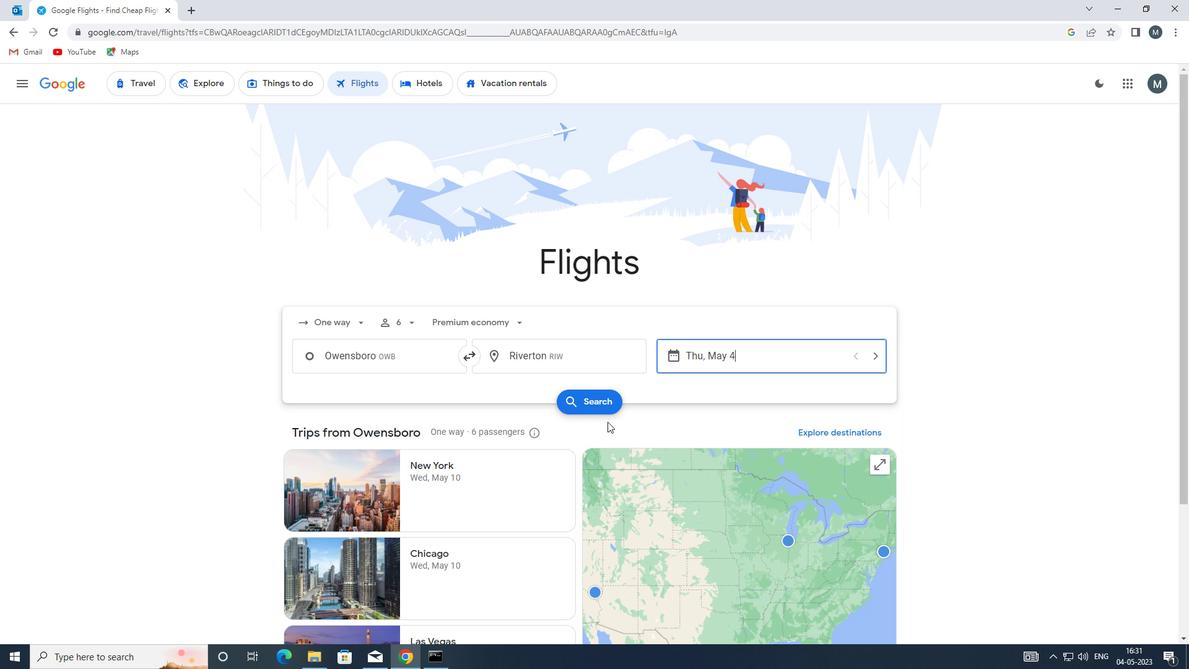 
Action: Mouse pressed left at (599, 407)
Screenshot: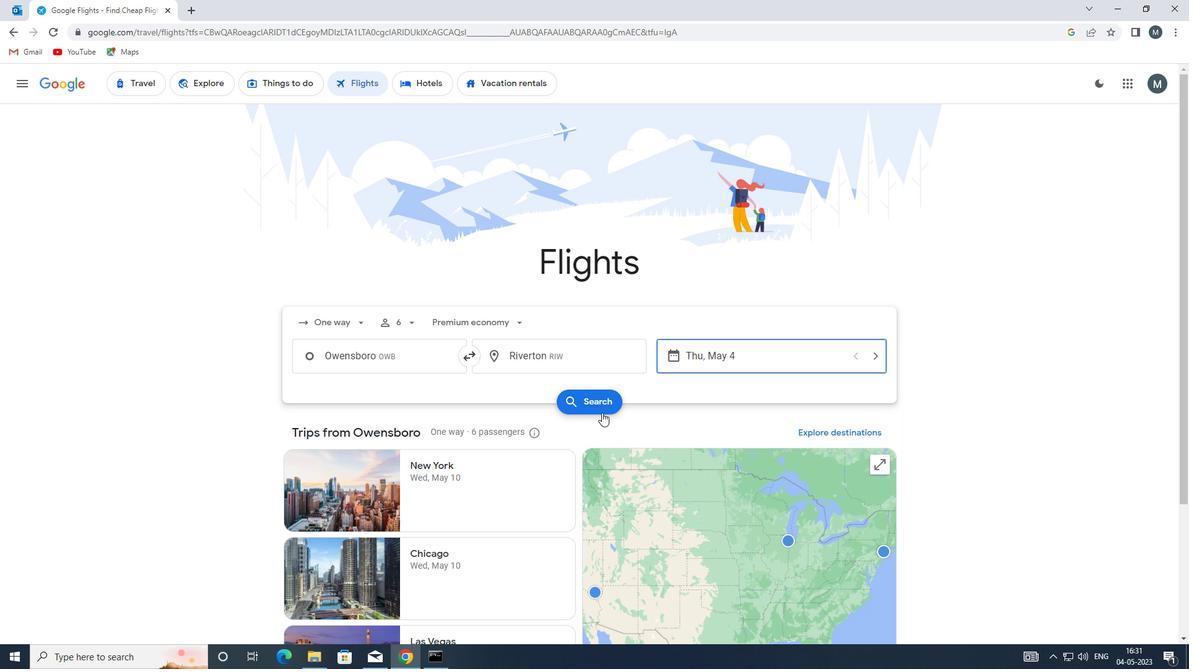 
Action: Mouse moved to (299, 196)
Screenshot: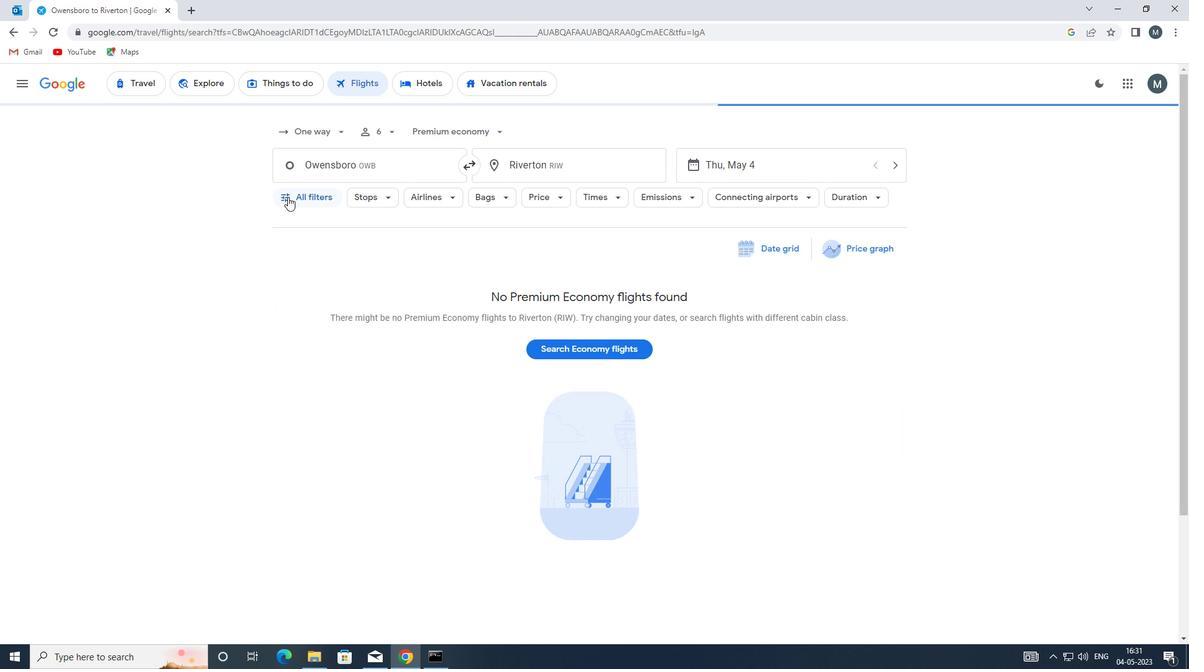 
Action: Mouse pressed left at (299, 196)
Screenshot: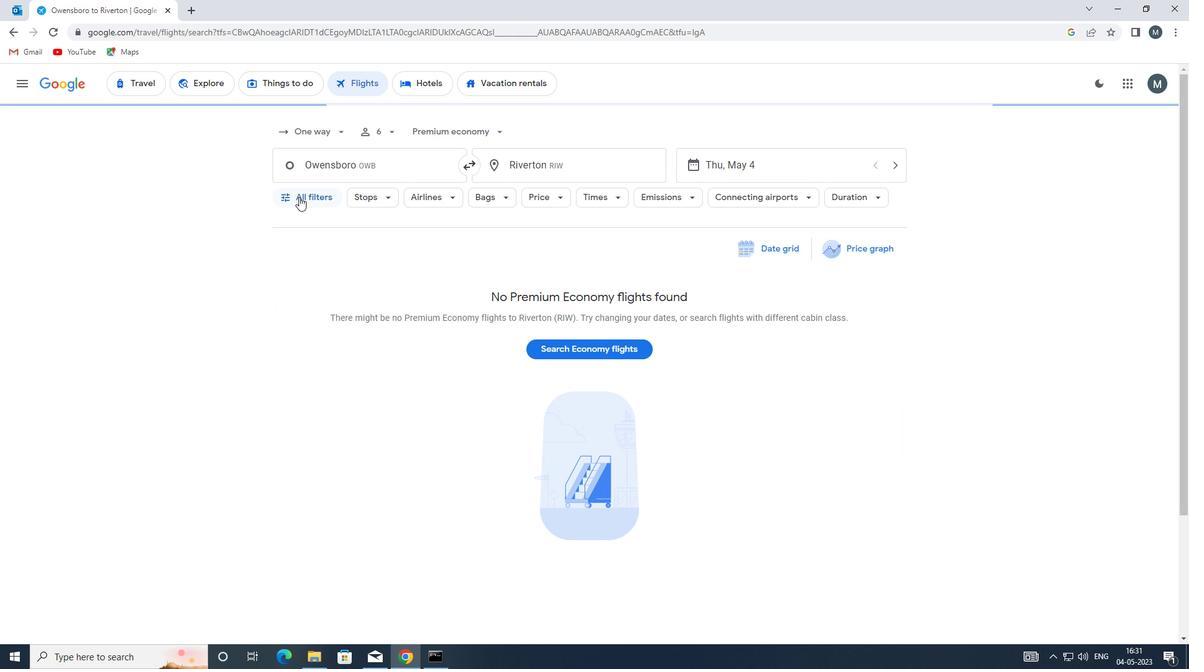 
Action: Mouse moved to (382, 353)
Screenshot: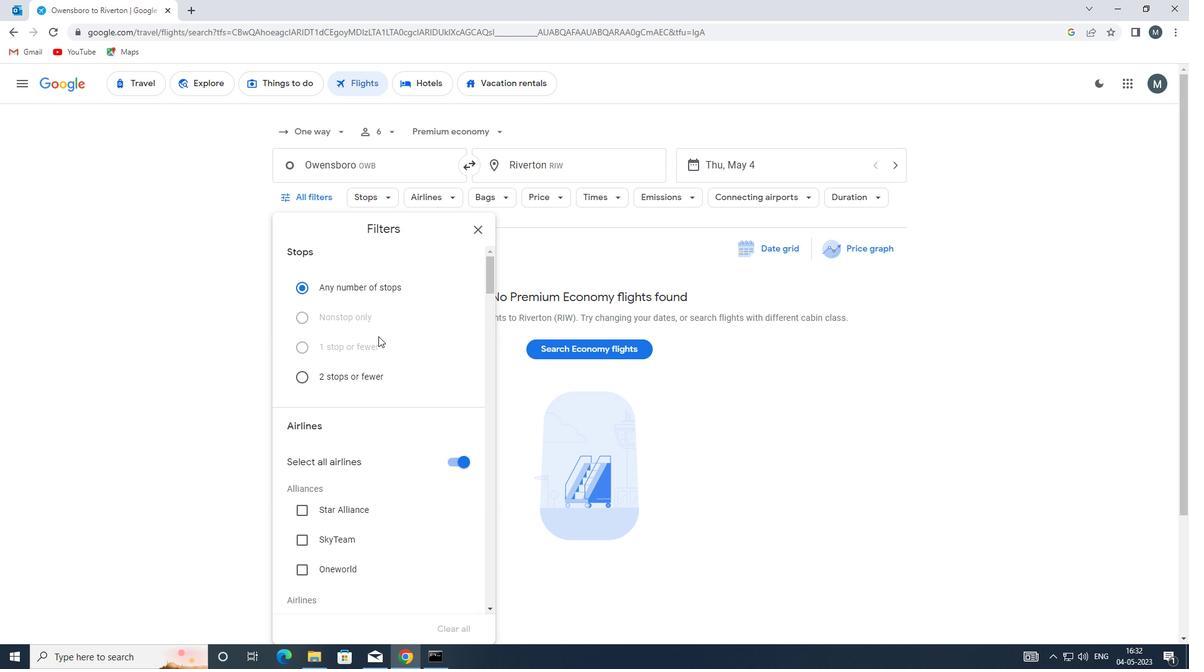 
Action: Mouse scrolled (382, 352) with delta (0, 0)
Screenshot: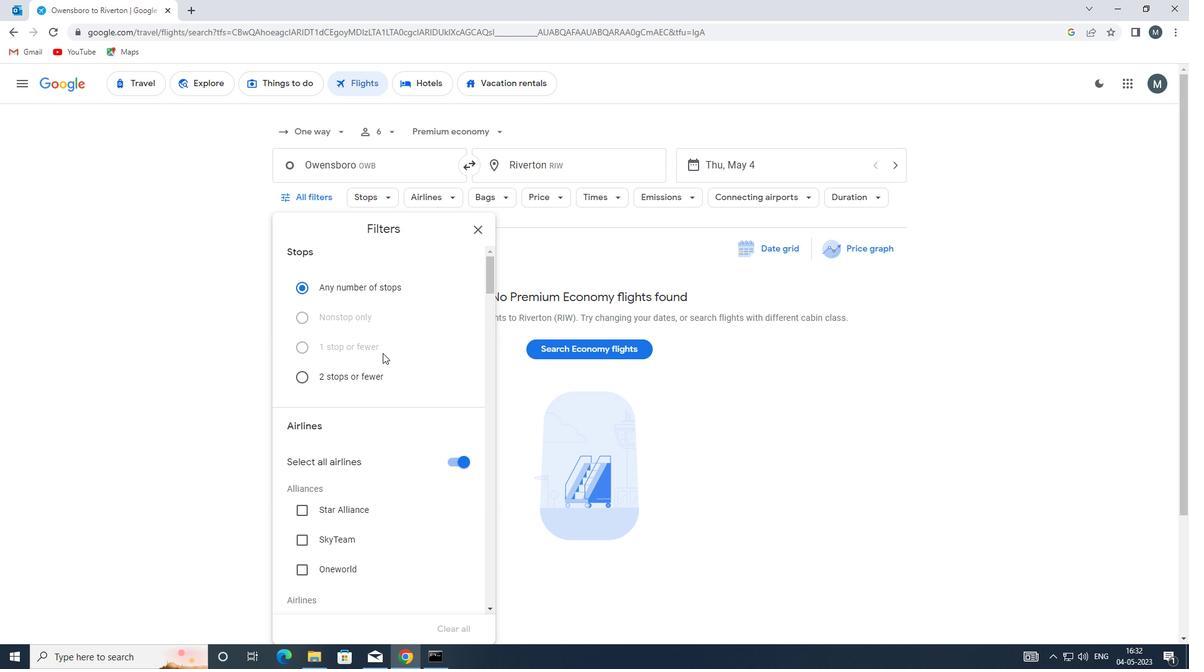 
Action: Mouse moved to (450, 398)
Screenshot: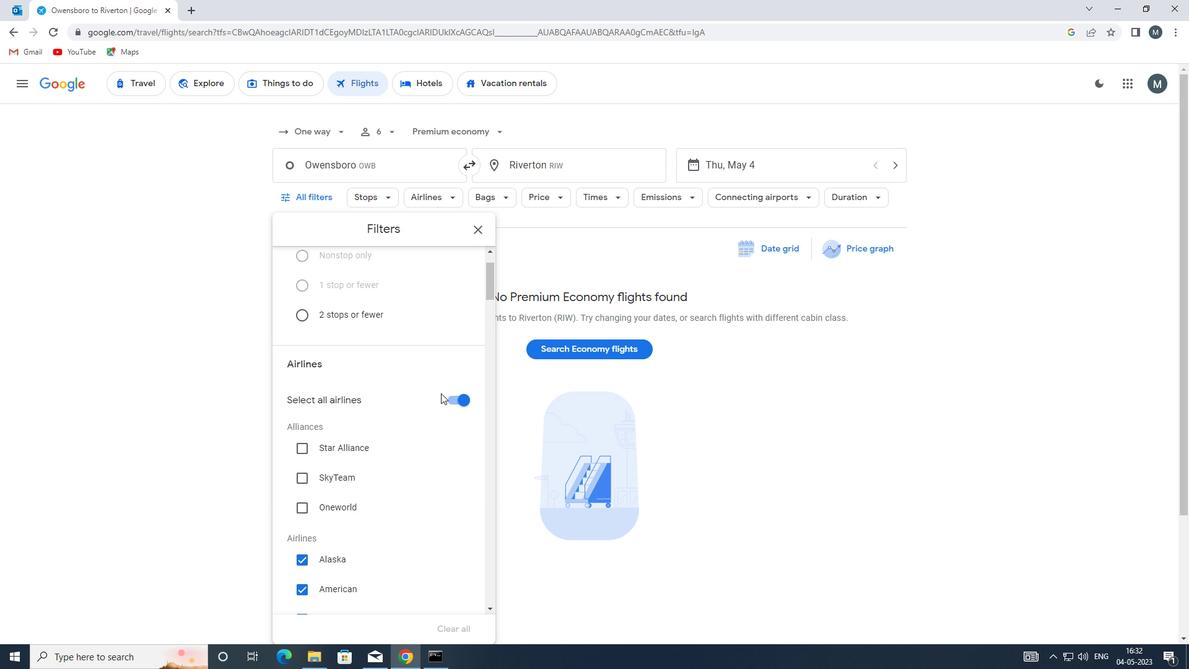 
Action: Mouse pressed left at (450, 398)
Screenshot: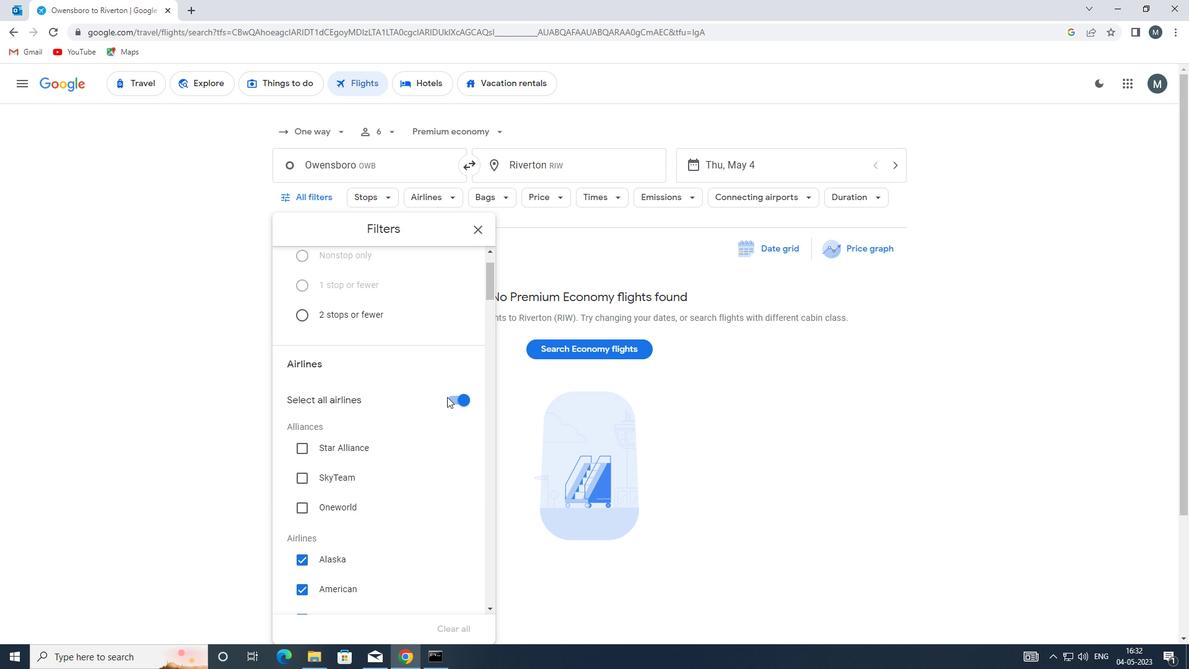 
Action: Mouse moved to (402, 423)
Screenshot: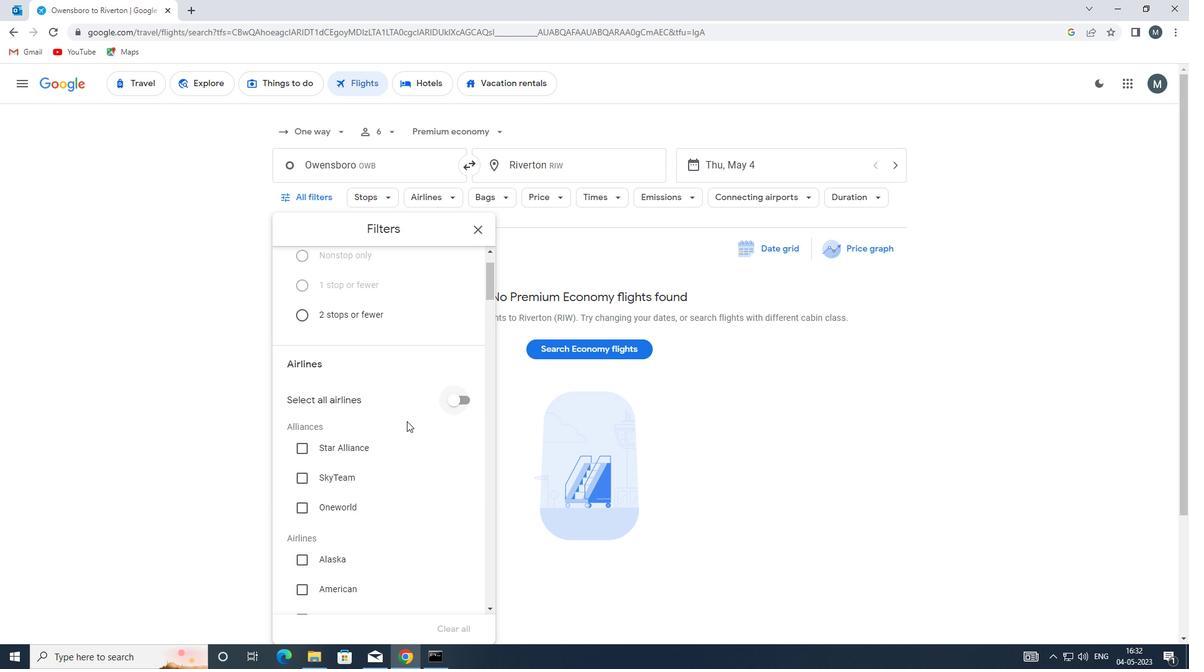
Action: Mouse scrolled (402, 423) with delta (0, 0)
Screenshot: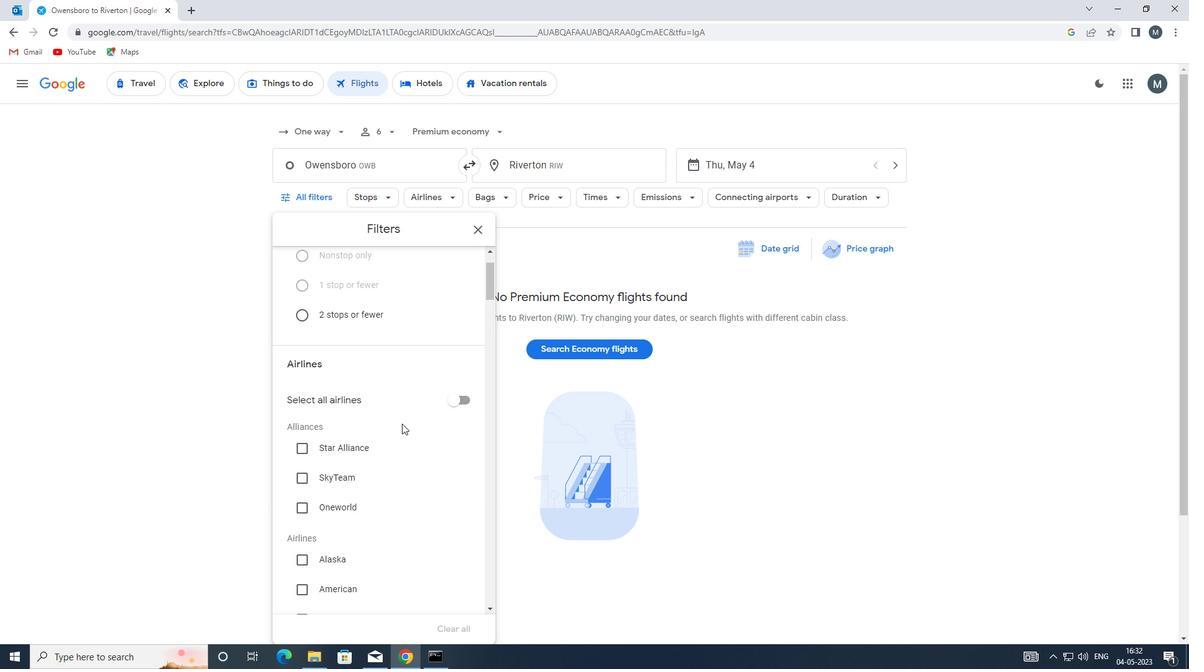
Action: Mouse scrolled (402, 423) with delta (0, 0)
Screenshot: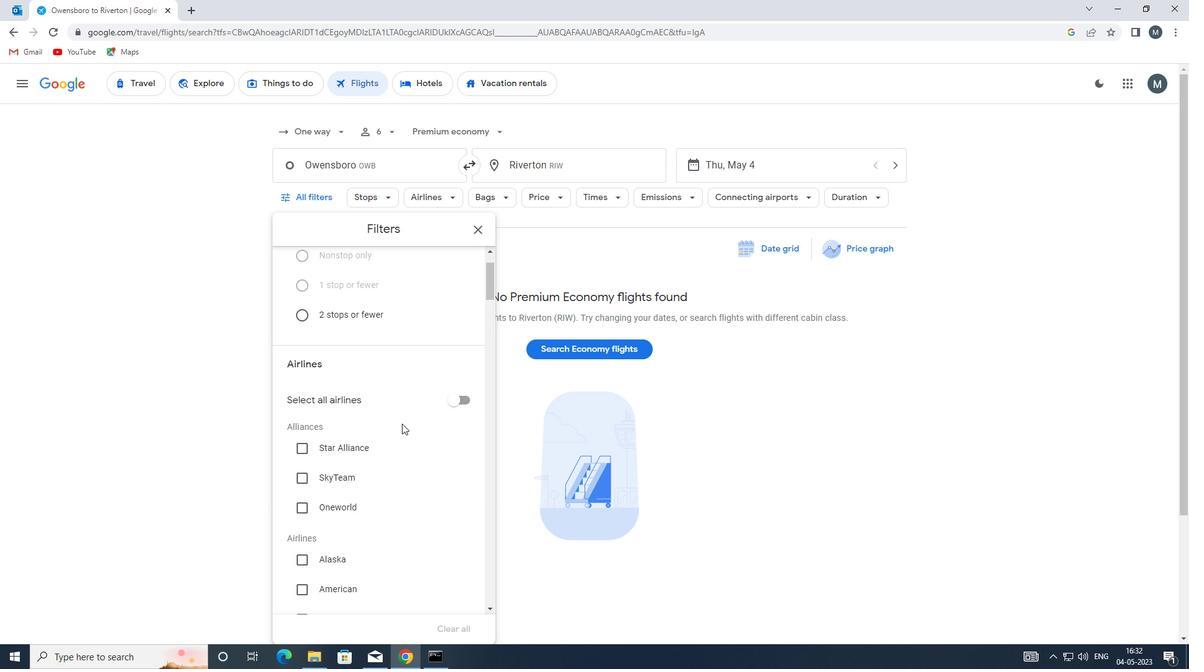 
Action: Mouse moved to (384, 442)
Screenshot: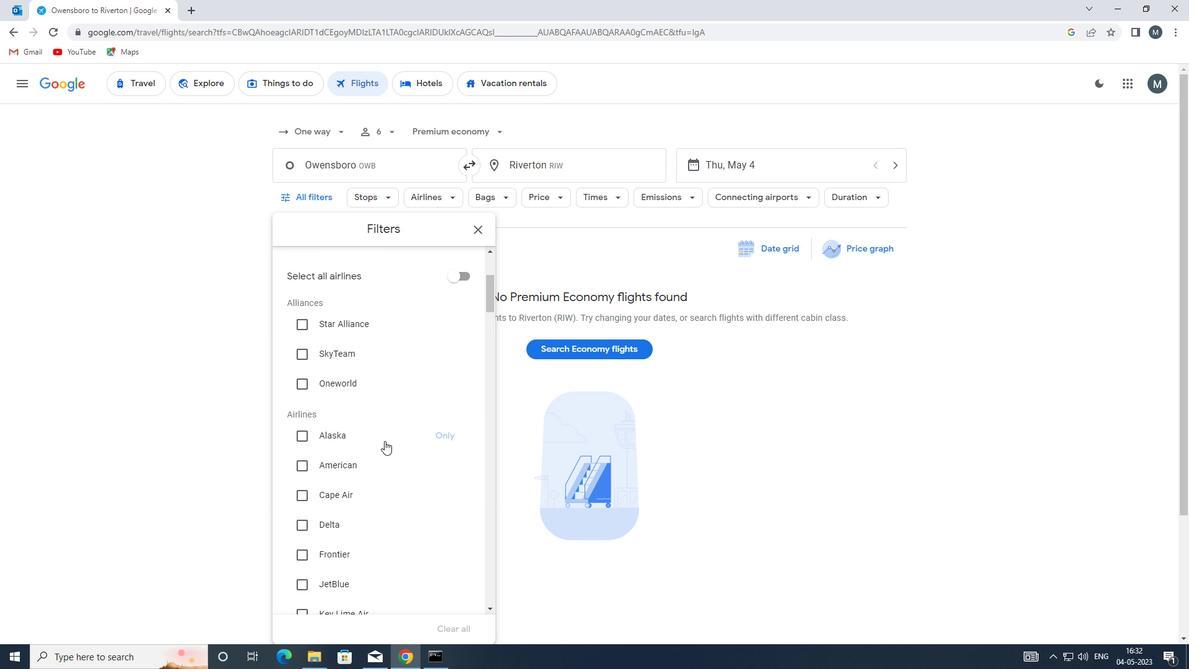 
Action: Mouse scrolled (384, 441) with delta (0, 0)
Screenshot: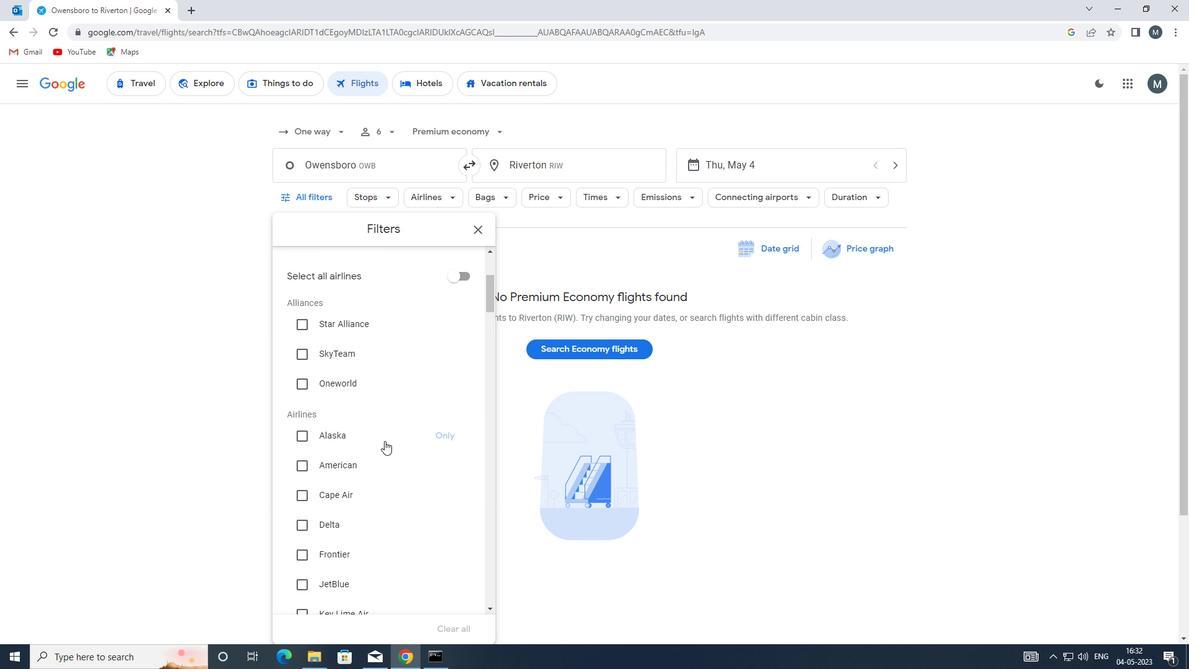 
Action: Mouse moved to (384, 444)
Screenshot: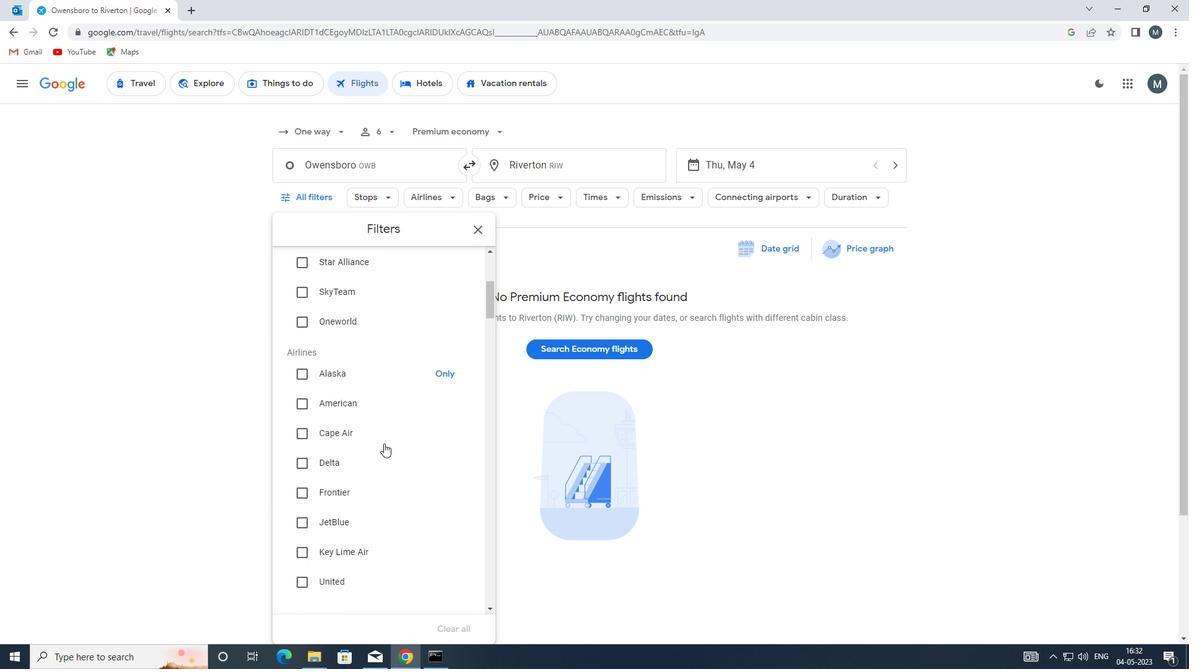 
Action: Mouse scrolled (384, 444) with delta (0, 0)
Screenshot: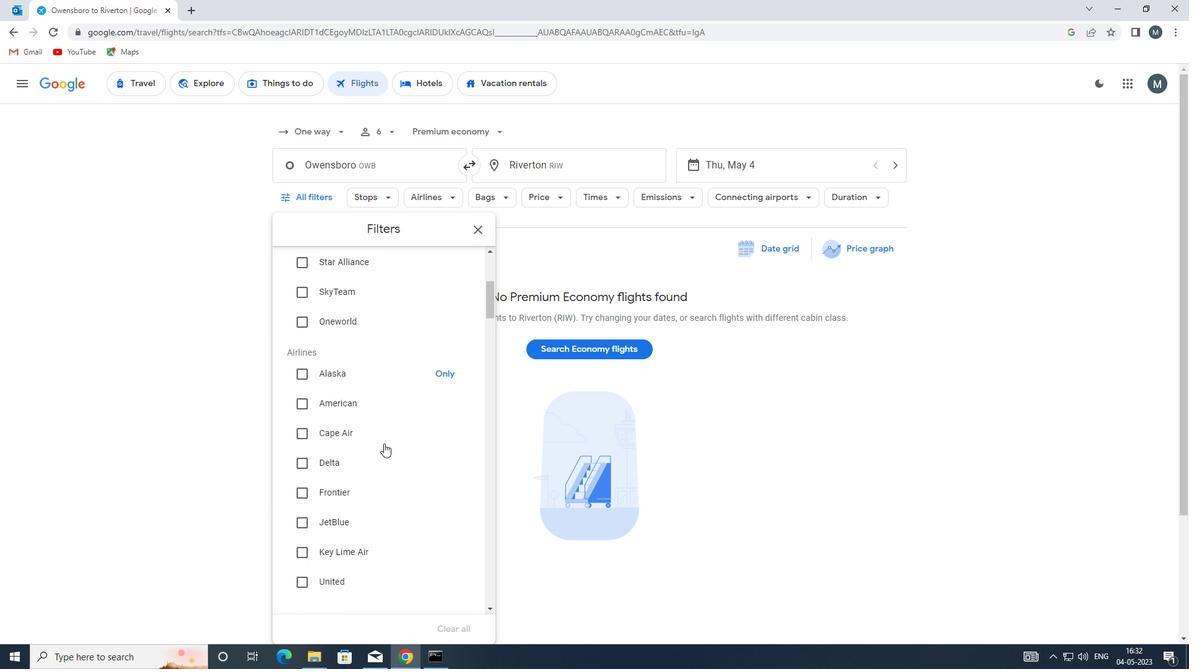 
Action: Mouse moved to (384, 439)
Screenshot: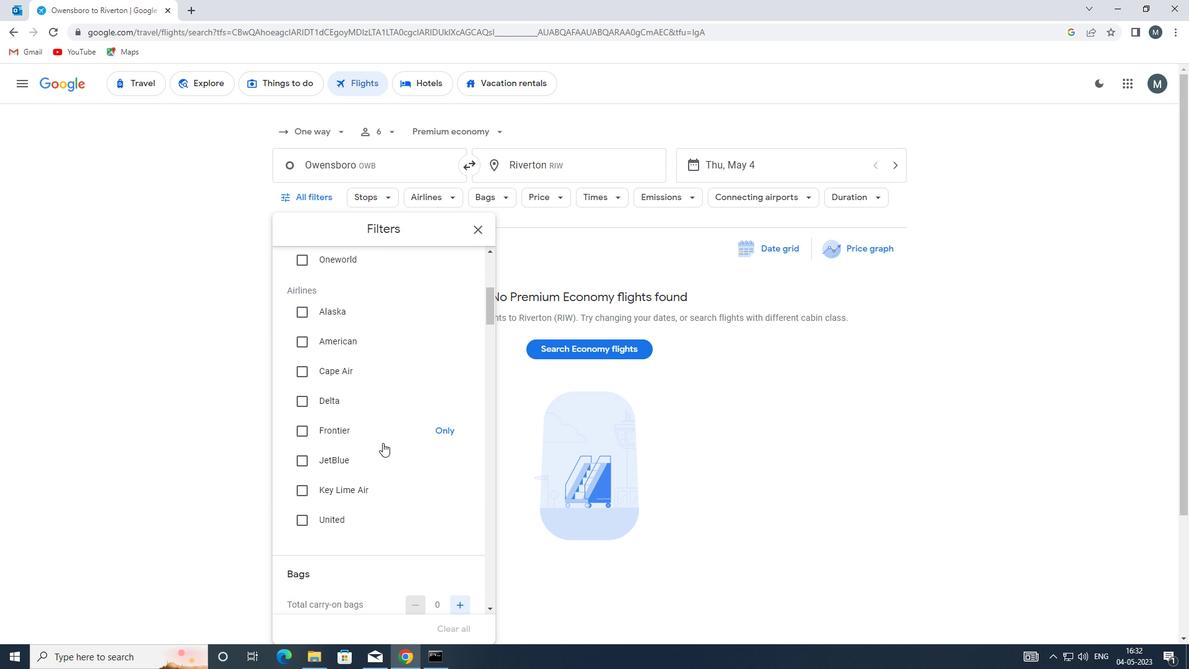 
Action: Mouse scrolled (384, 438) with delta (0, 0)
Screenshot: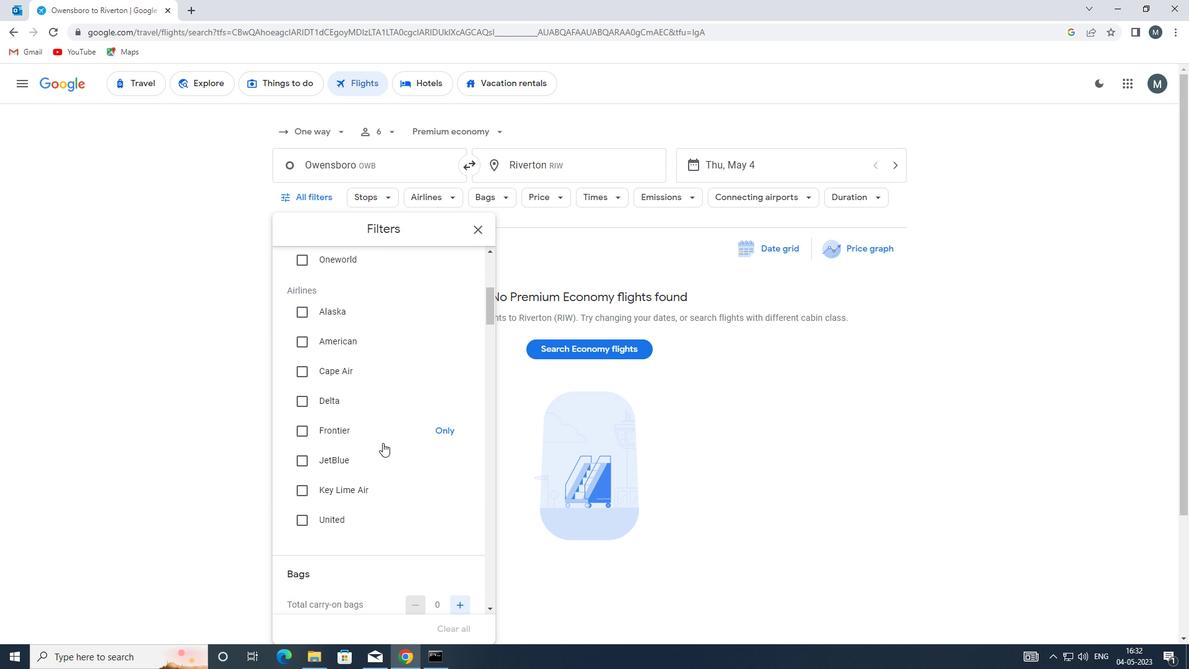 
Action: Mouse scrolled (384, 438) with delta (0, 0)
Screenshot: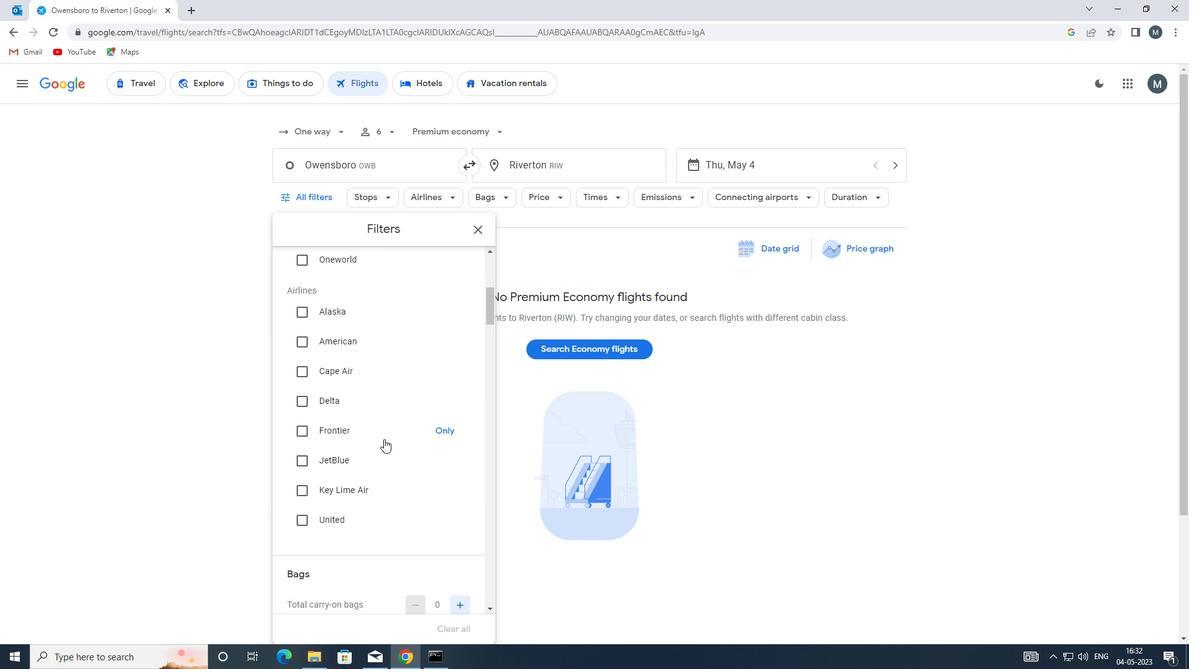 
Action: Mouse scrolled (384, 438) with delta (0, 0)
Screenshot: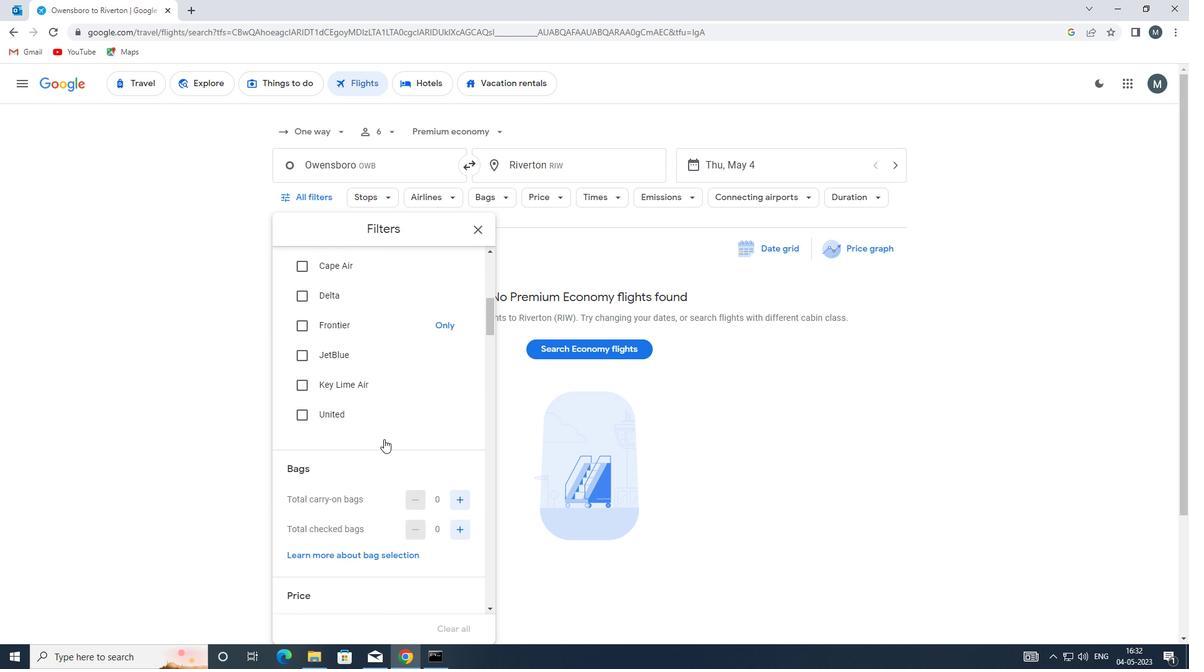 
Action: Mouse moved to (455, 445)
Screenshot: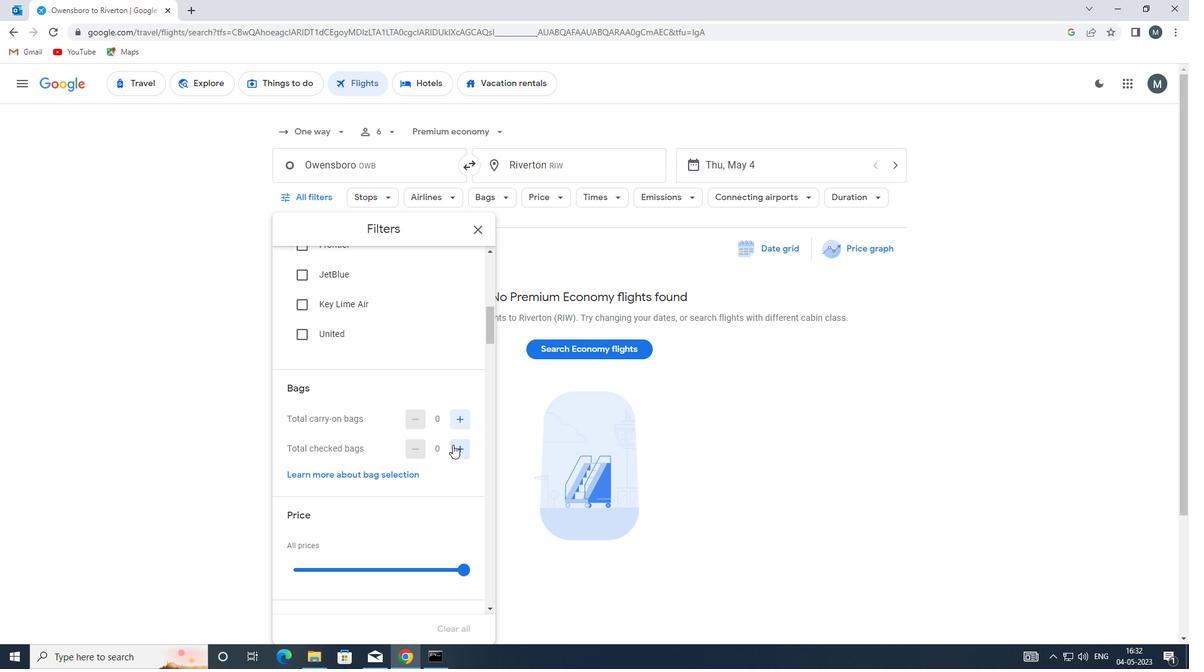 
Action: Mouse pressed left at (455, 445)
Screenshot: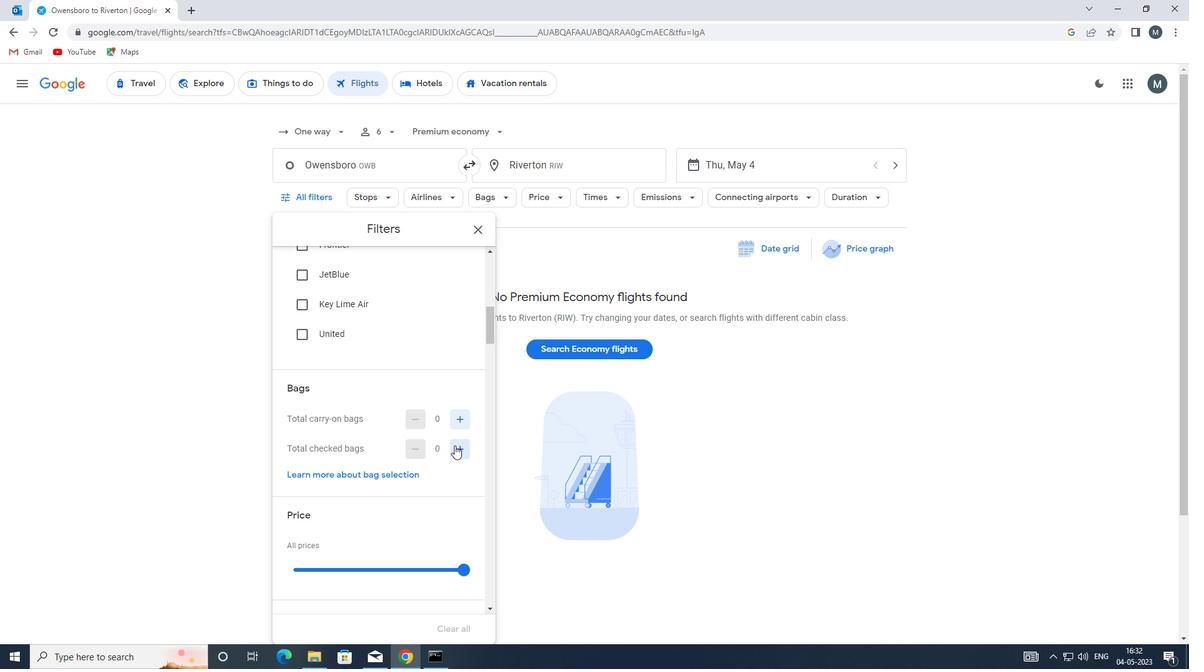 
Action: Mouse moved to (455, 446)
Screenshot: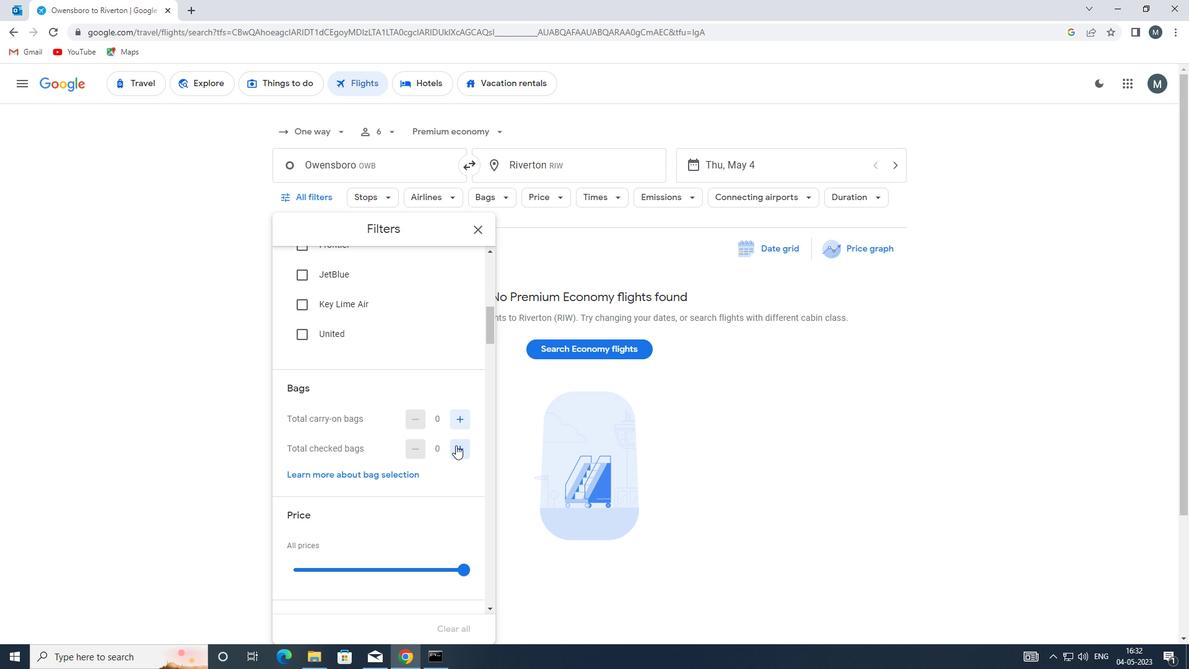 
Action: Mouse pressed left at (455, 446)
Screenshot: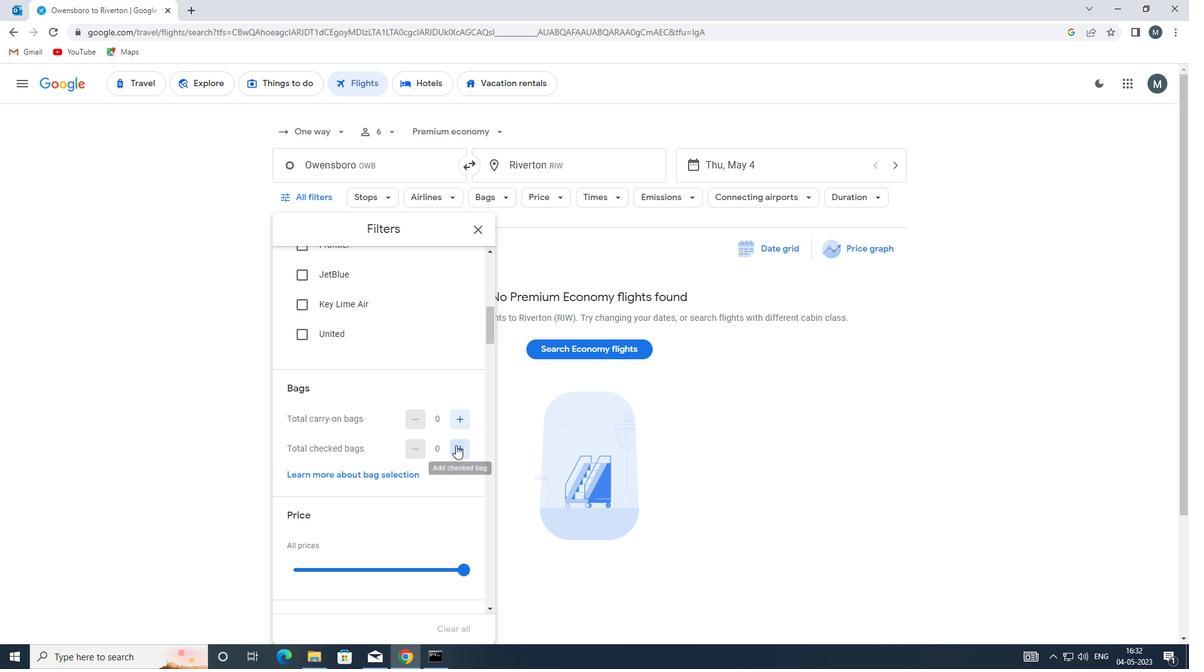 
Action: Mouse pressed left at (455, 446)
Screenshot: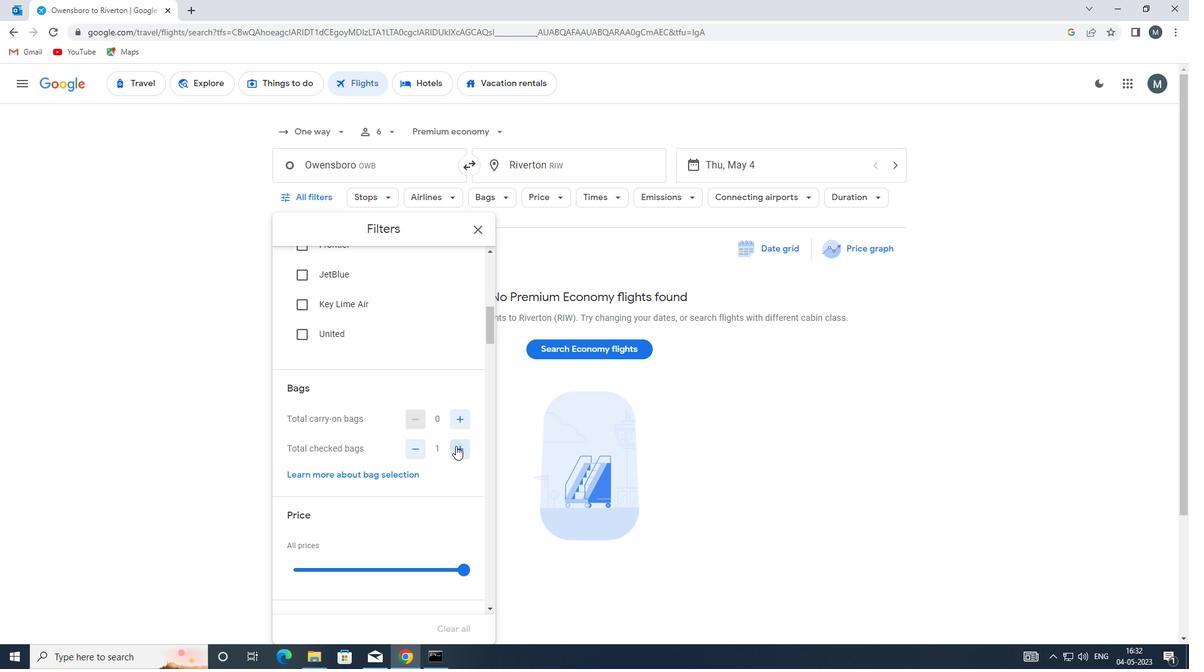 
Action: Mouse moved to (331, 433)
Screenshot: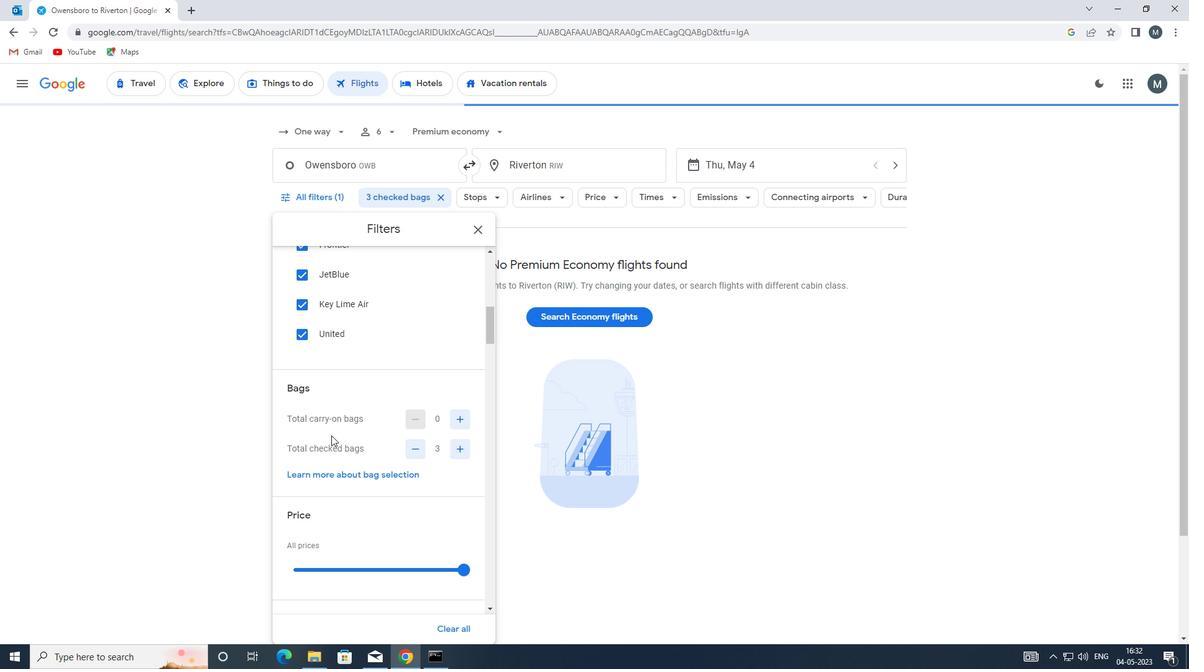 
Action: Mouse scrolled (331, 433) with delta (0, 0)
Screenshot: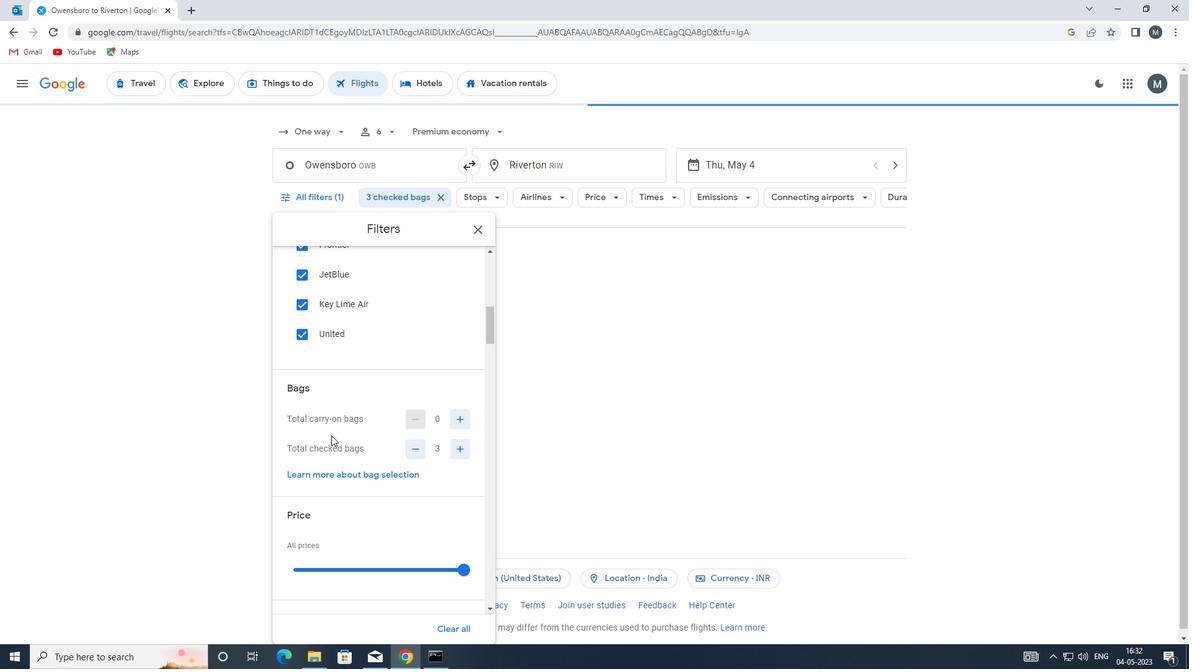 
Action: Mouse moved to (329, 433)
Screenshot: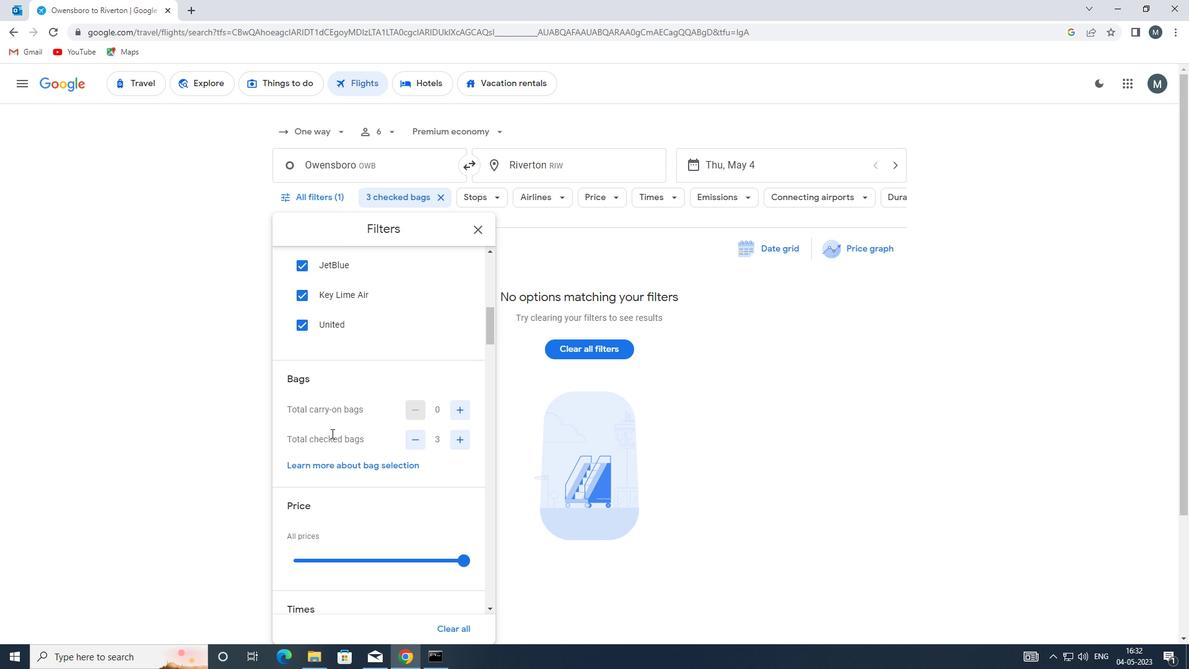 
Action: Mouse scrolled (329, 433) with delta (0, 0)
Screenshot: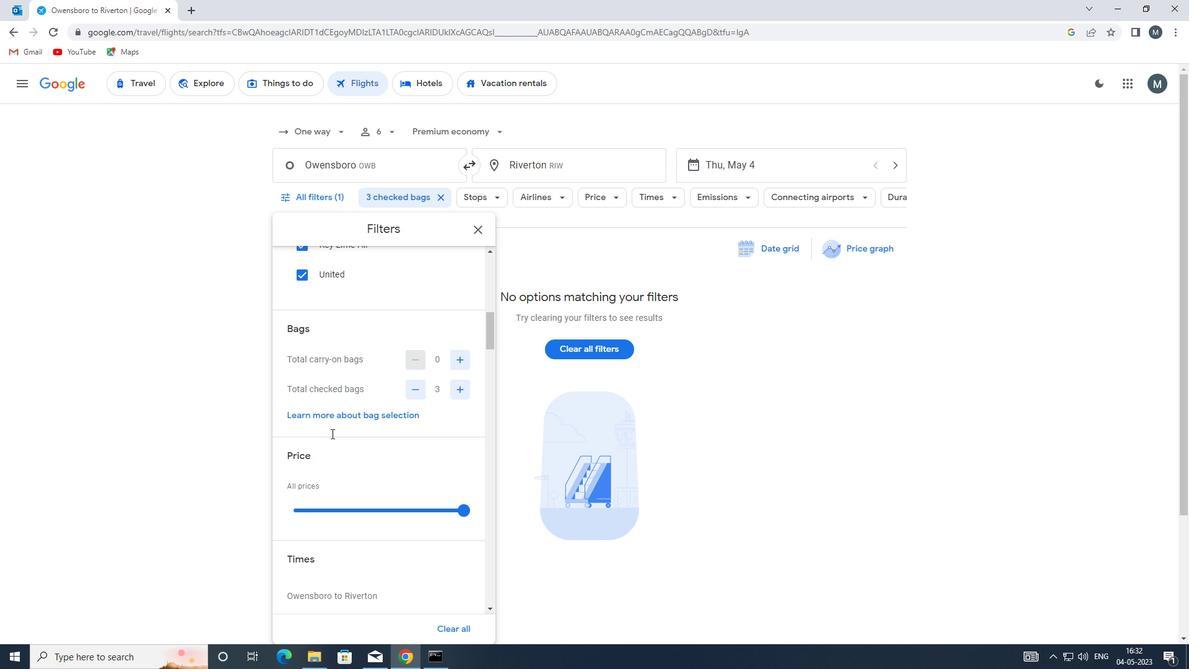 
Action: Mouse moved to (334, 439)
Screenshot: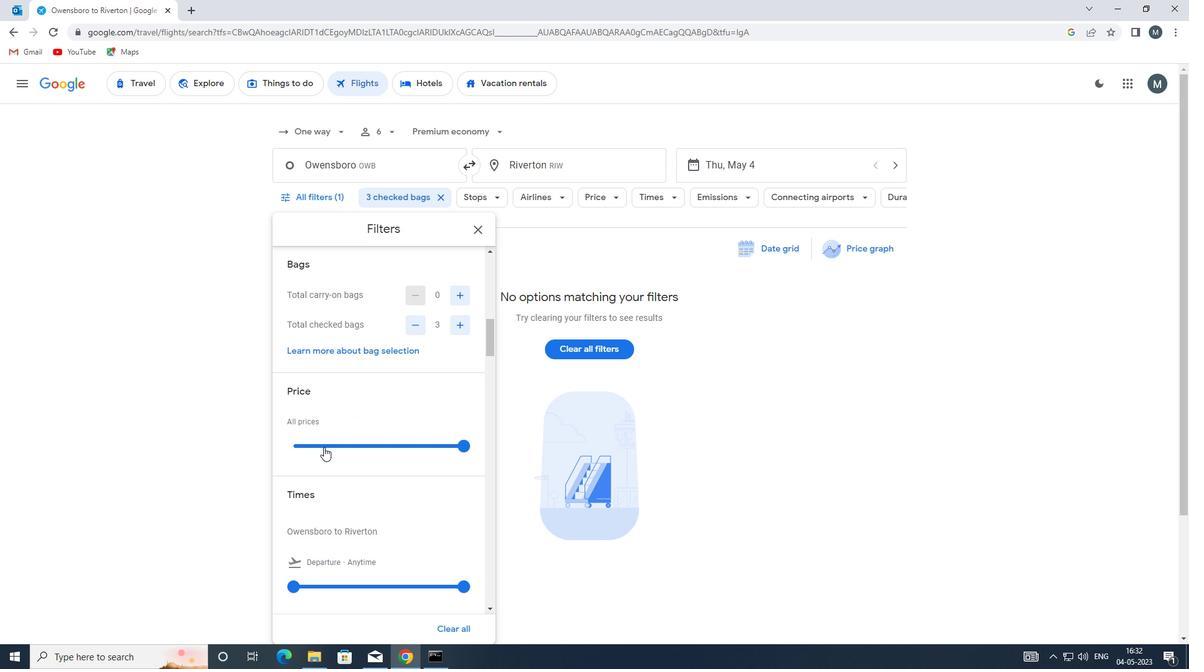 
Action: Mouse pressed left at (334, 439)
Screenshot: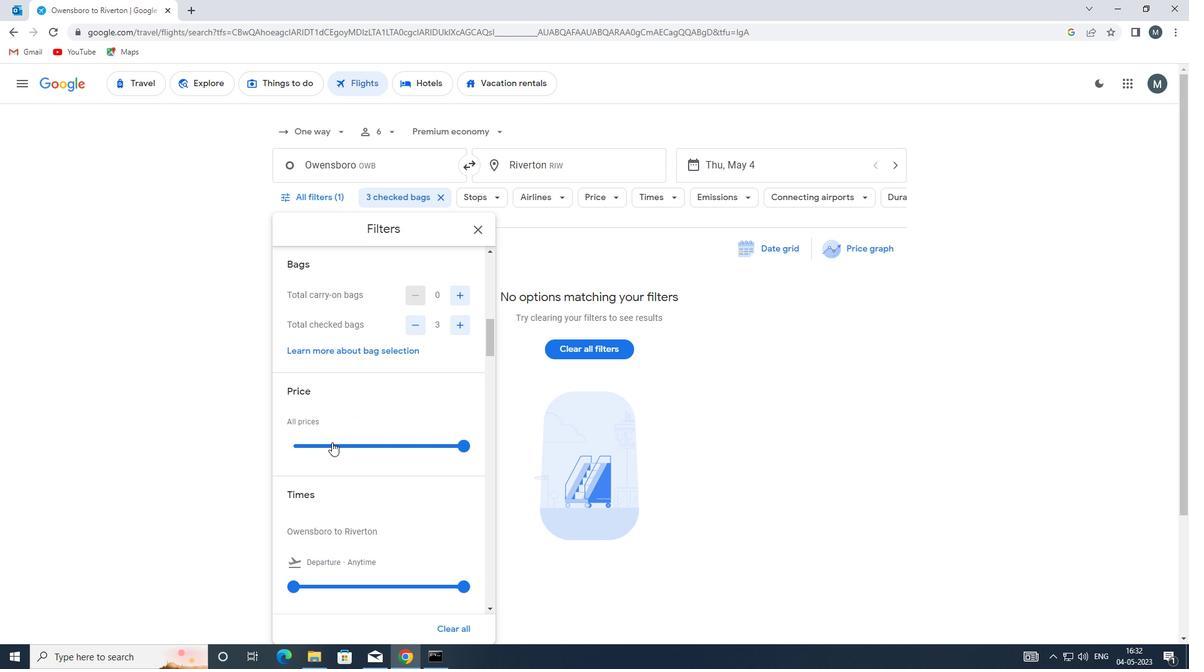 
Action: Mouse pressed left at (334, 439)
Screenshot: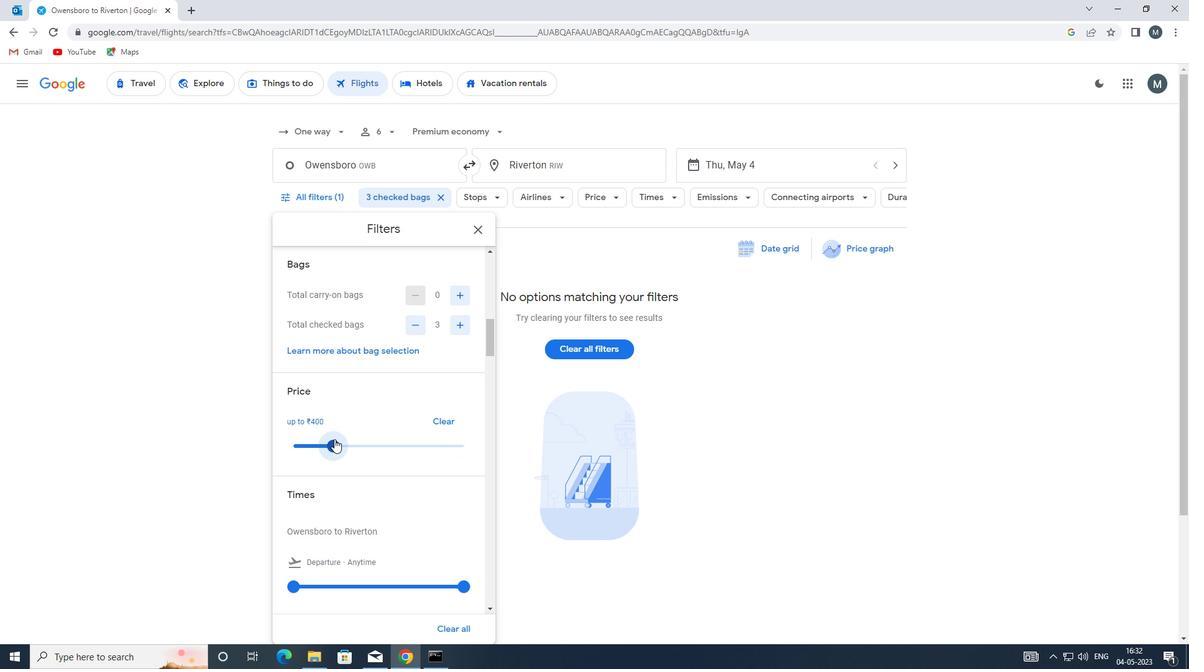 
Action: Mouse moved to (341, 460)
Screenshot: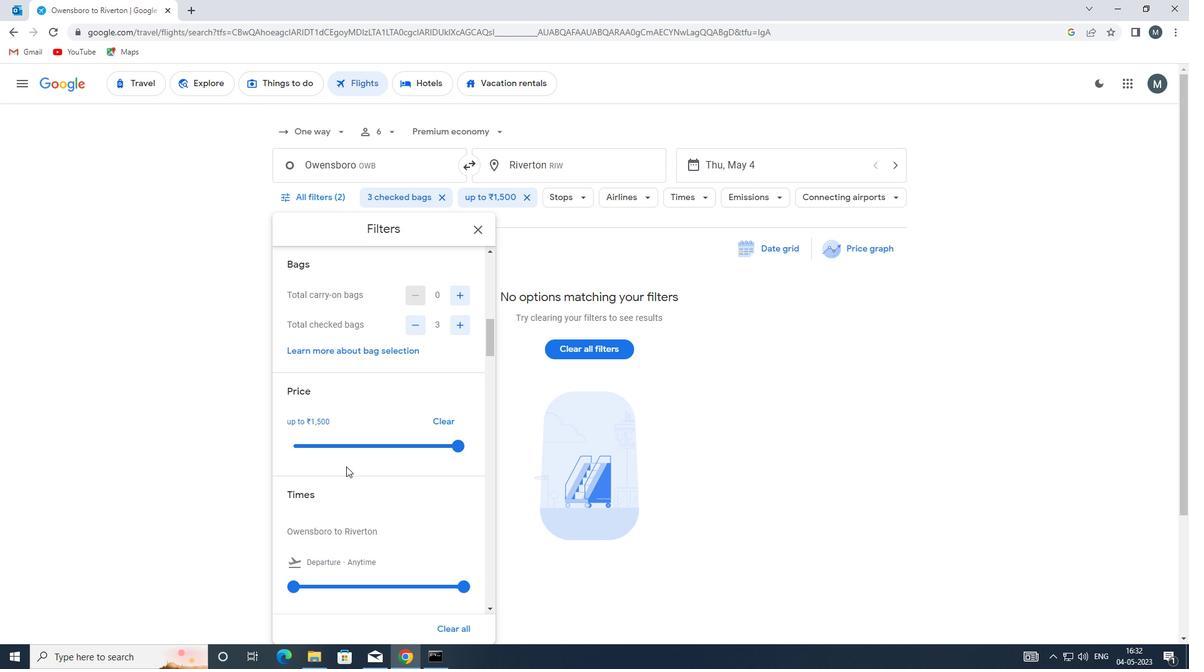 
Action: Mouse scrolled (341, 459) with delta (0, 0)
Screenshot: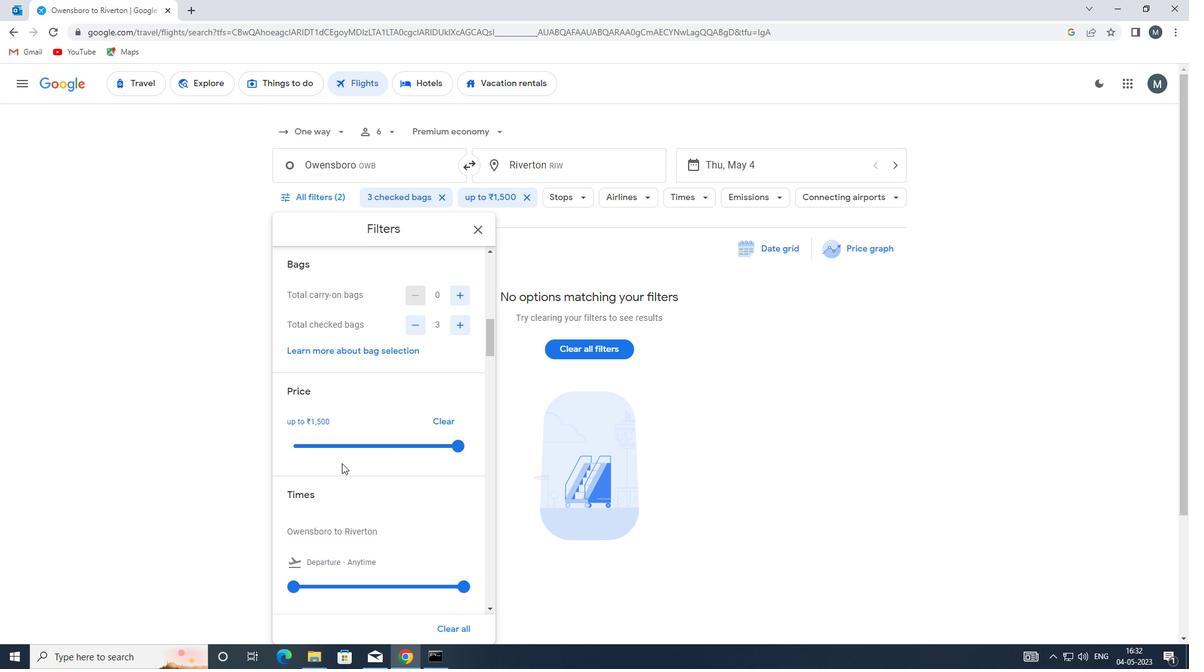 
Action: Mouse moved to (341, 460)
Screenshot: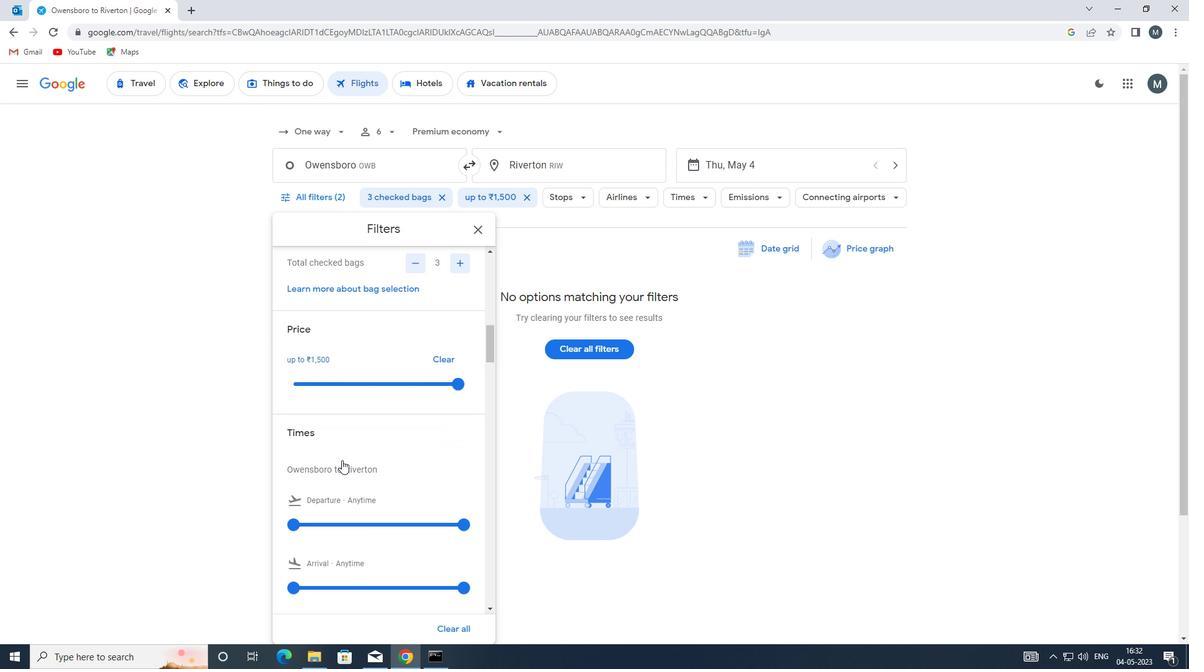 
Action: Mouse scrolled (341, 459) with delta (0, 0)
Screenshot: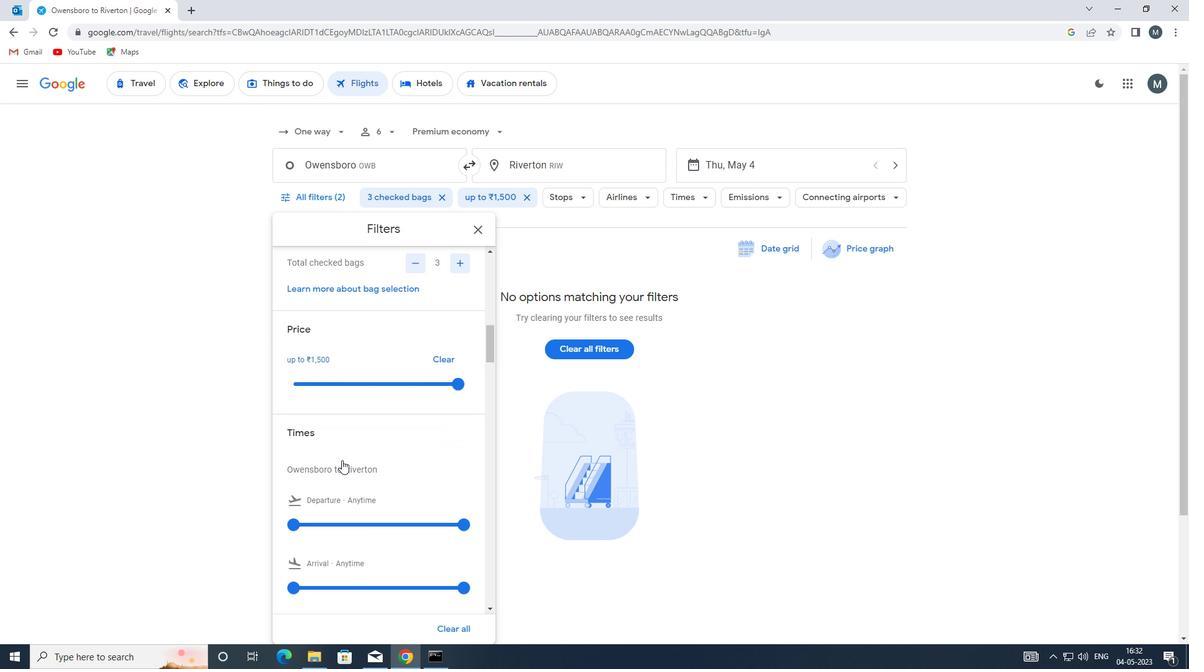 
Action: Mouse moved to (292, 464)
Screenshot: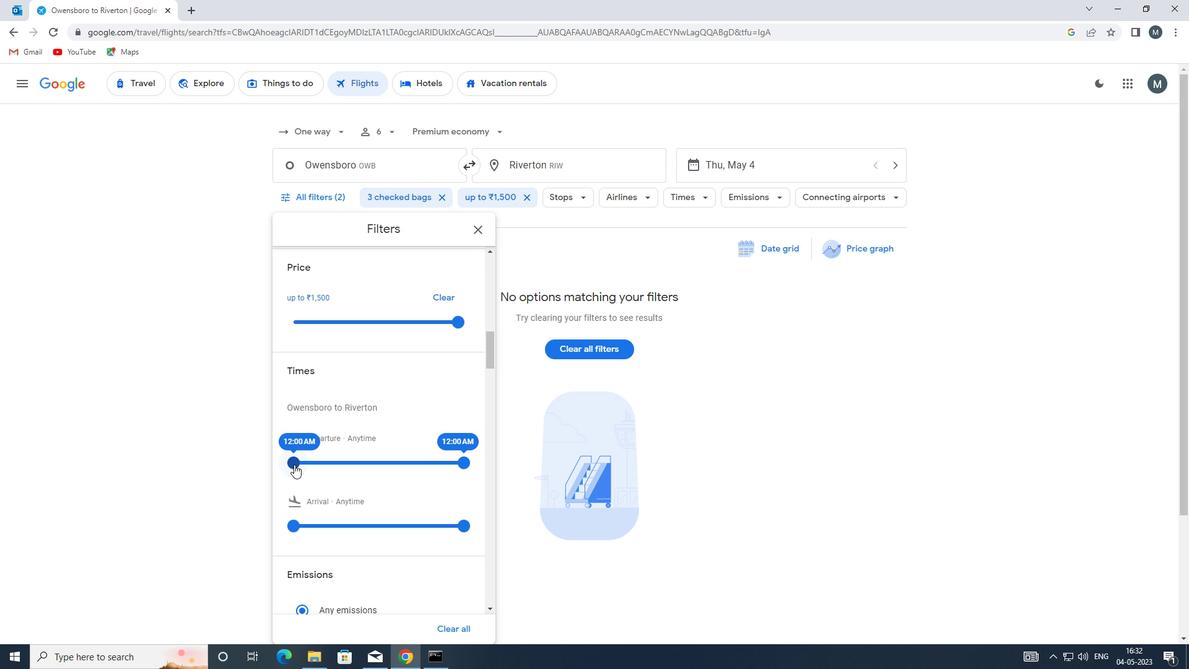 
Action: Mouse pressed left at (292, 464)
Screenshot: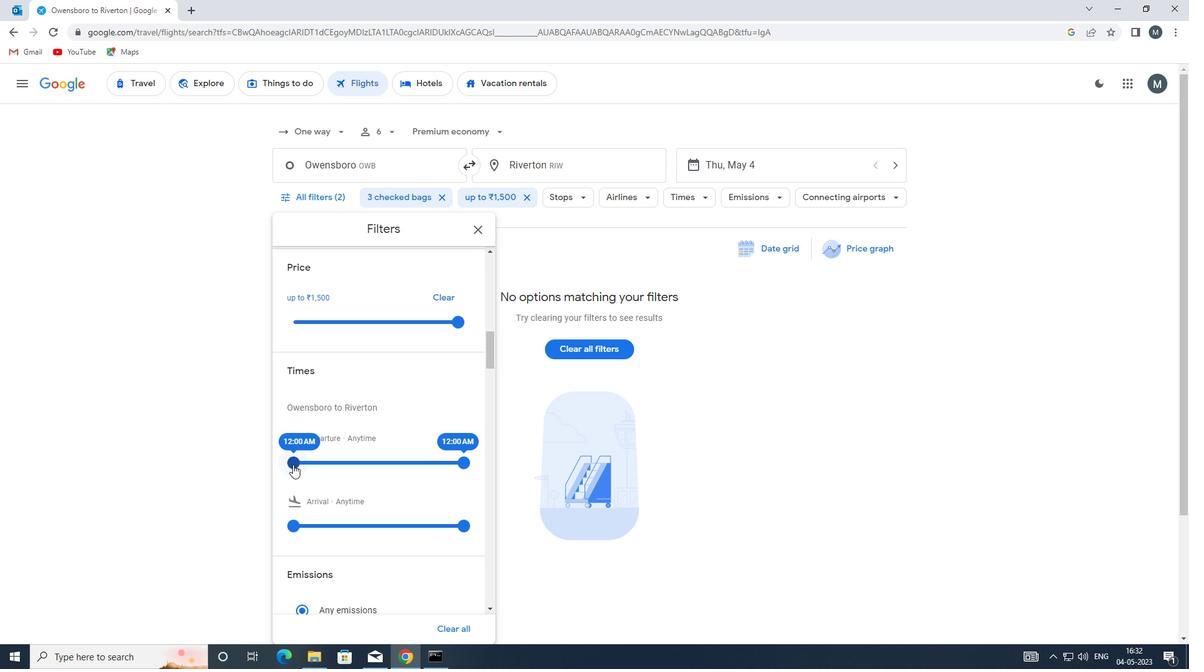 
Action: Mouse moved to (469, 457)
Screenshot: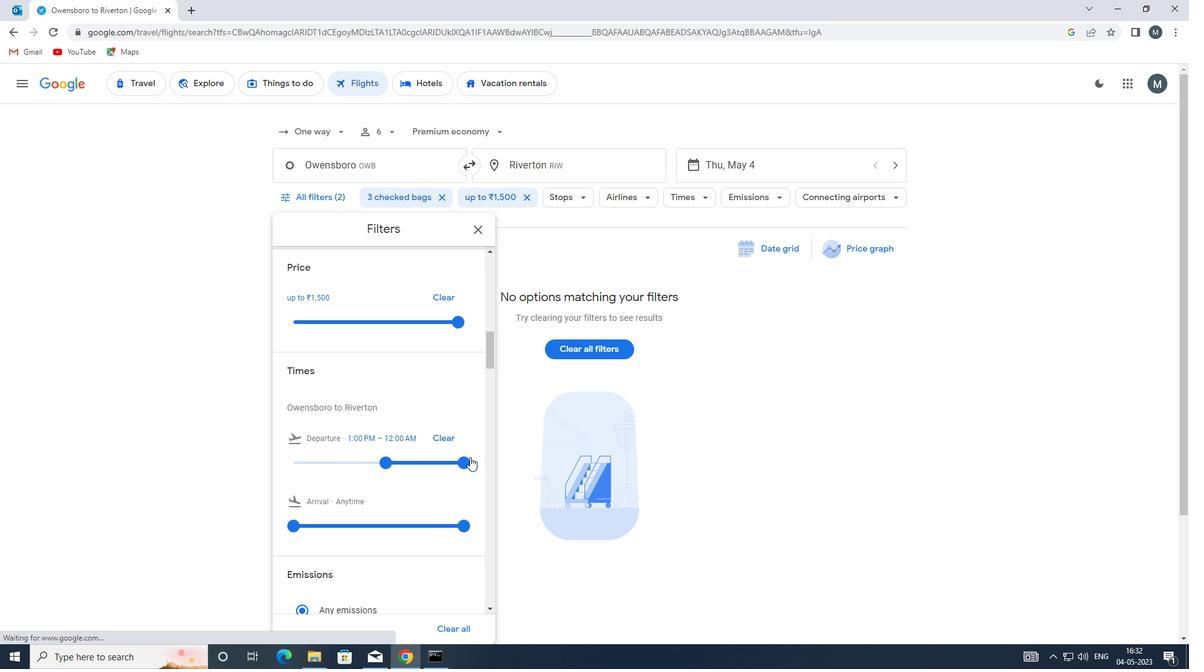 
Action: Mouse pressed left at (469, 457)
Screenshot: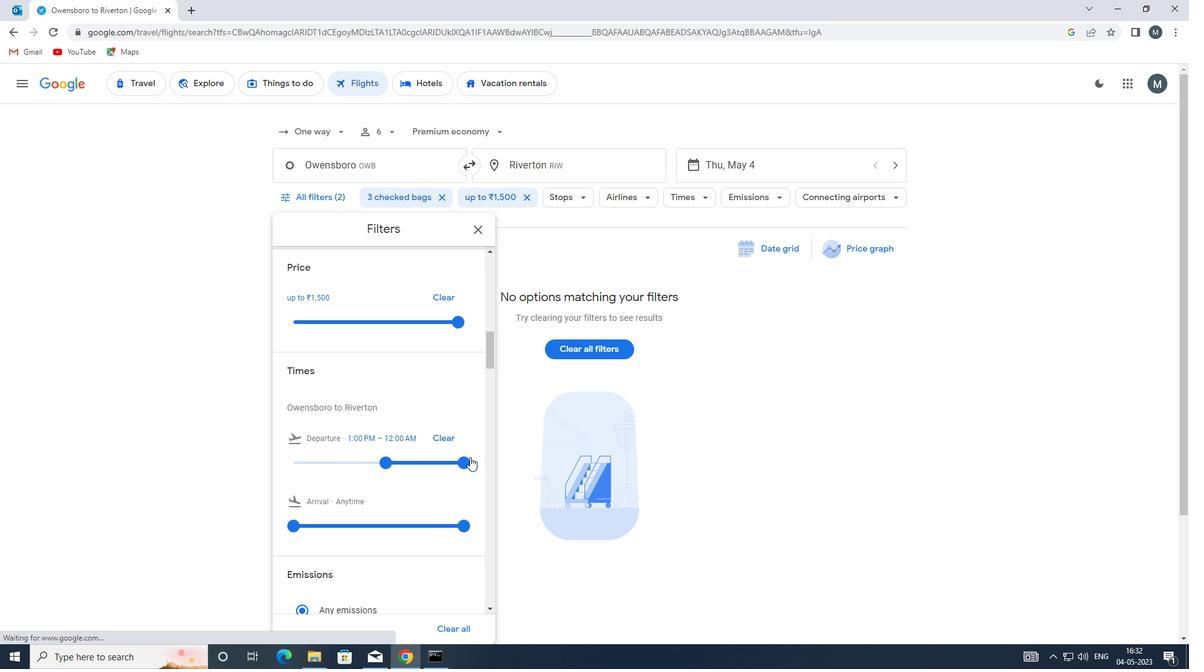 
Action: Mouse moved to (400, 455)
Screenshot: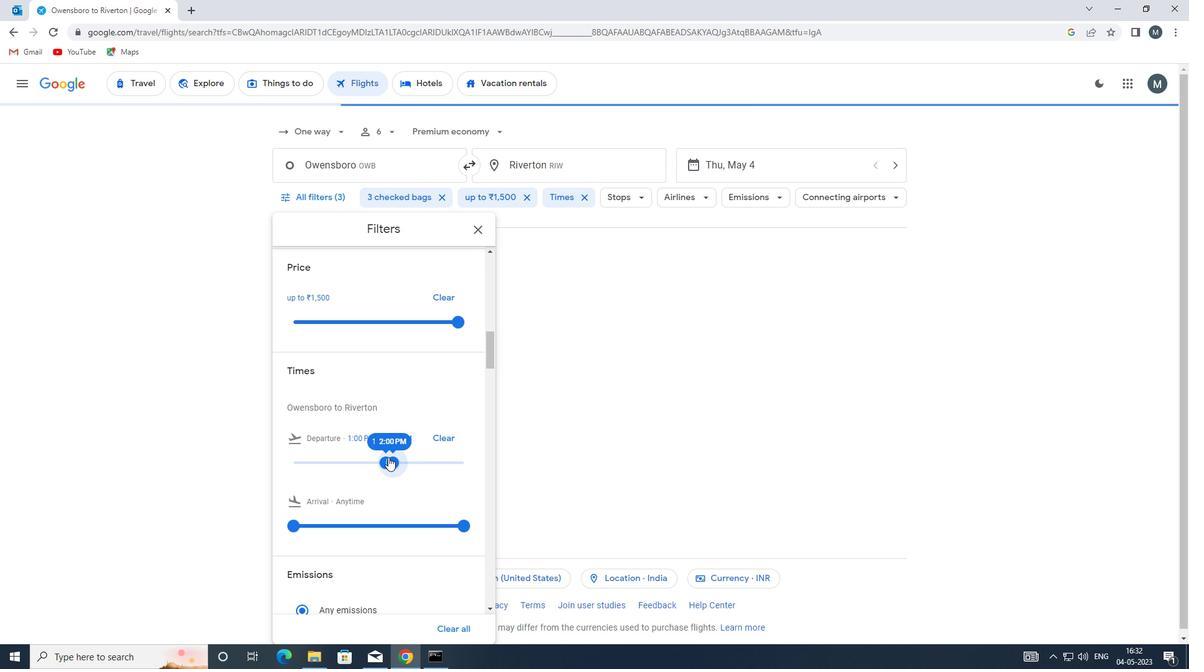 
Action: Mouse scrolled (400, 455) with delta (0, 0)
Screenshot: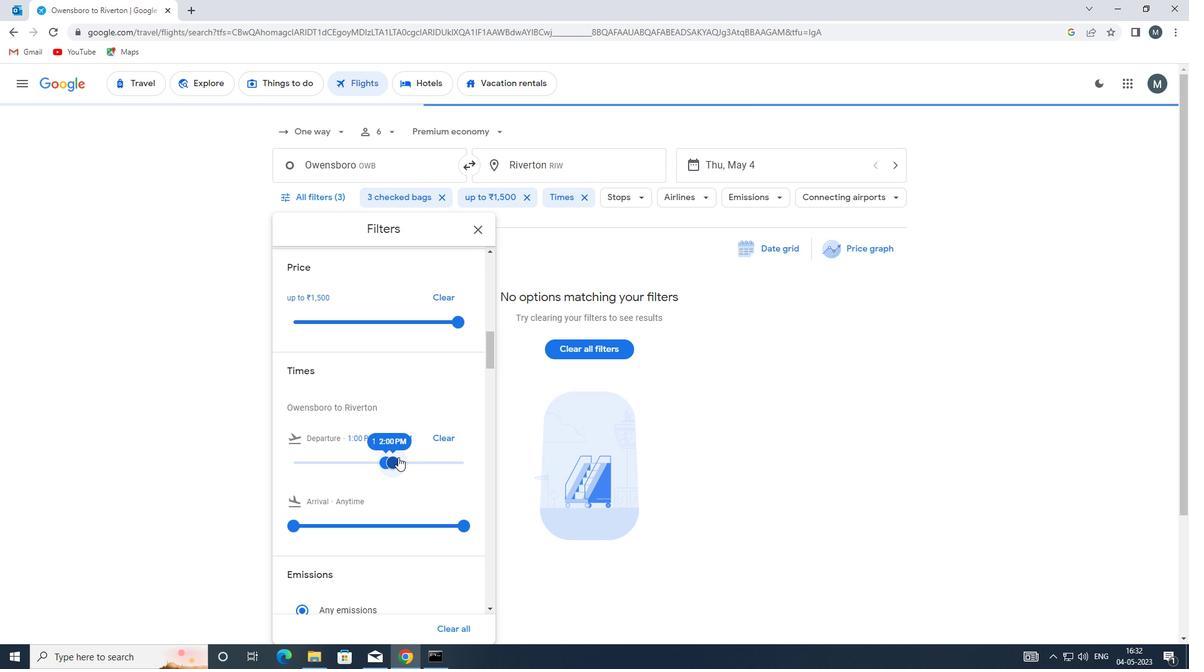 
Action: Mouse scrolled (400, 455) with delta (0, 0)
Screenshot: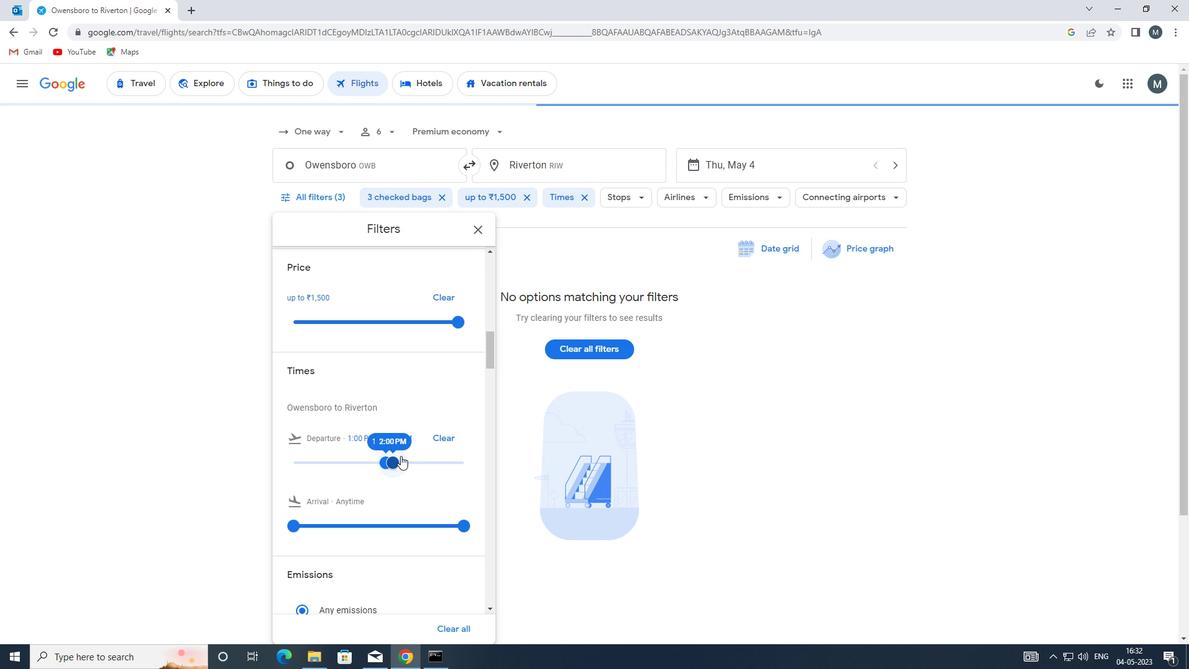 
Action: Mouse moved to (477, 232)
Screenshot: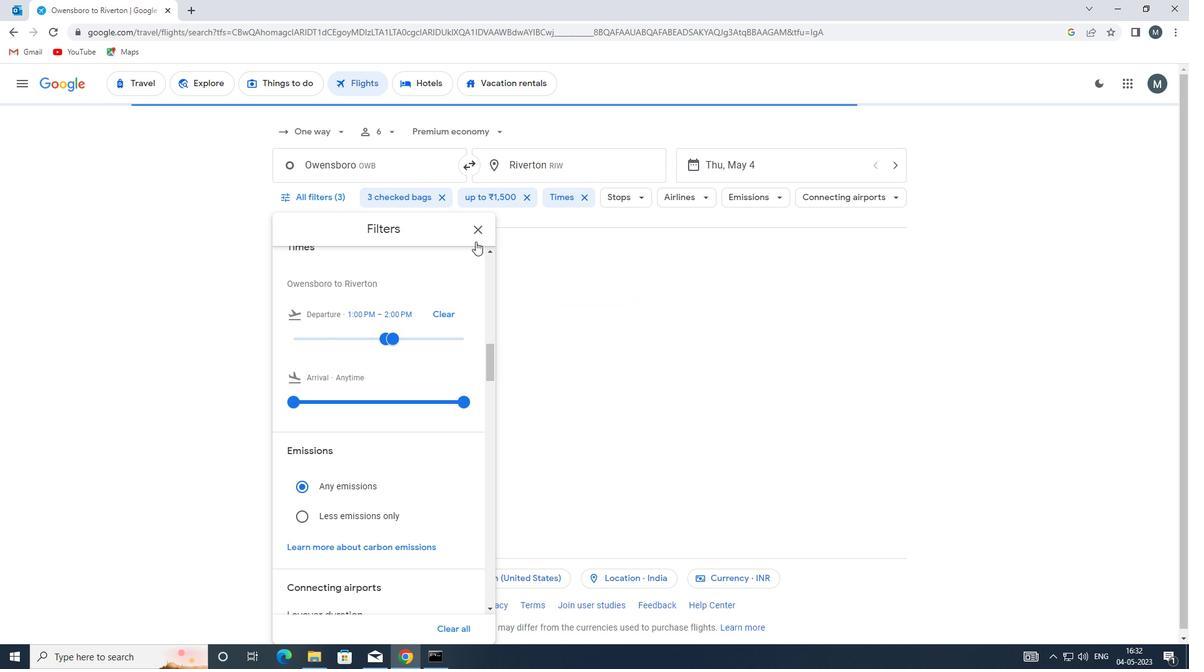 
Action: Mouse pressed left at (477, 232)
Screenshot: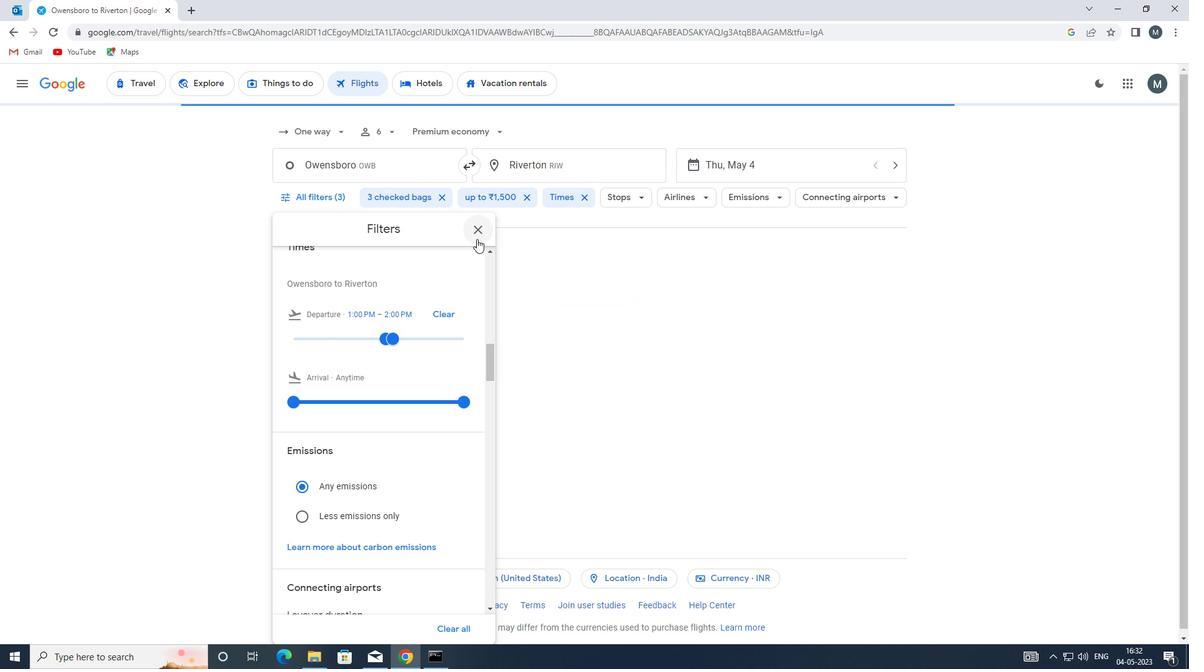 
Action: Mouse moved to (477, 237)
Screenshot: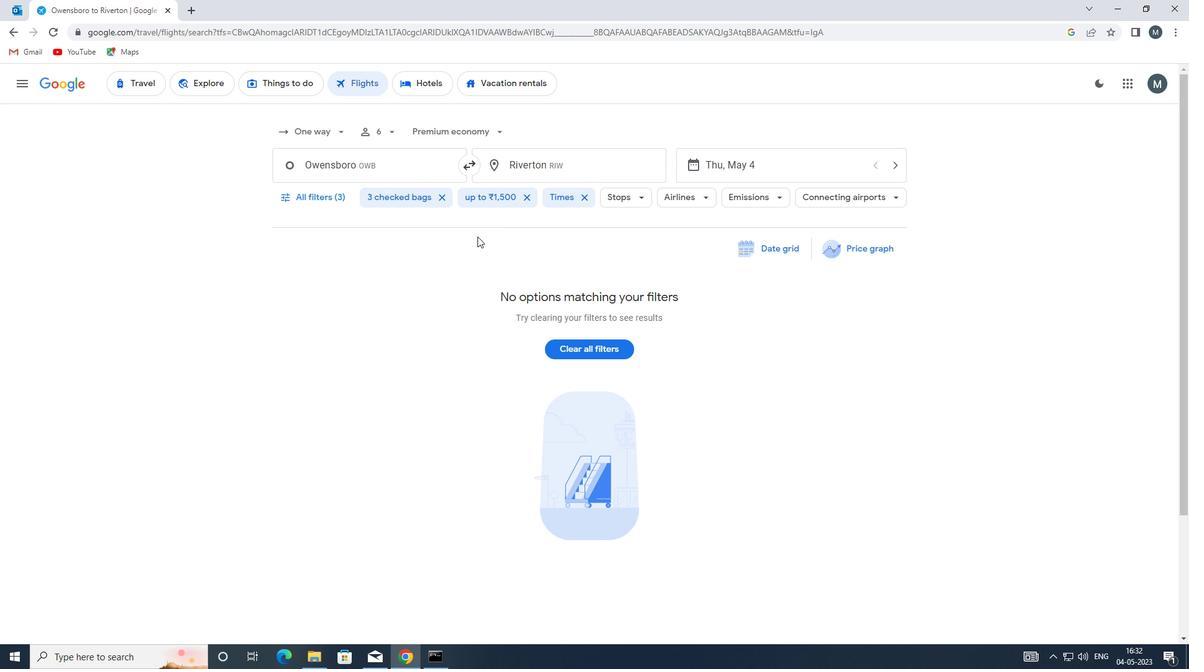 
